Task: Look for space in Sumedang Utara, Indonesia from 17th June, 2023 to 21st June, 2023 for 2 adults in price range Rs.7000 to Rs.12000. Place can be private room with 1  bedroom having 2 beds and 1 bathroom. Property type can be house, flat, guest house. Amenities needed are: wifi. Booking option can be shelf check-in. Required host language is English.
Action: Mouse moved to (463, 76)
Screenshot: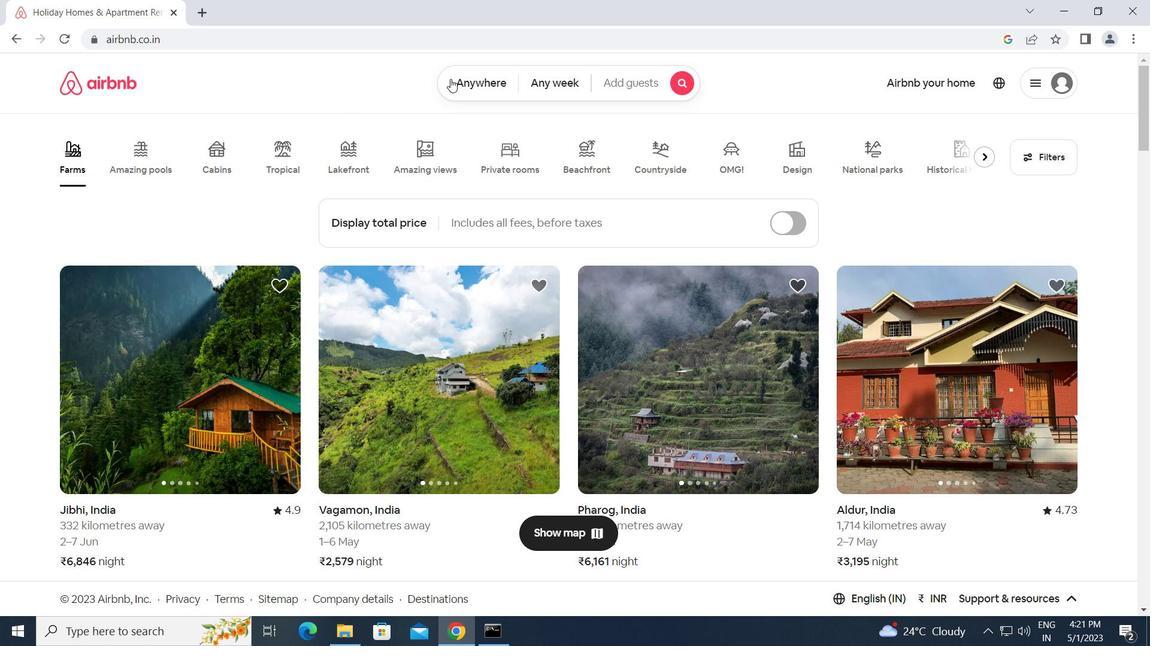 
Action: Mouse pressed left at (463, 76)
Screenshot: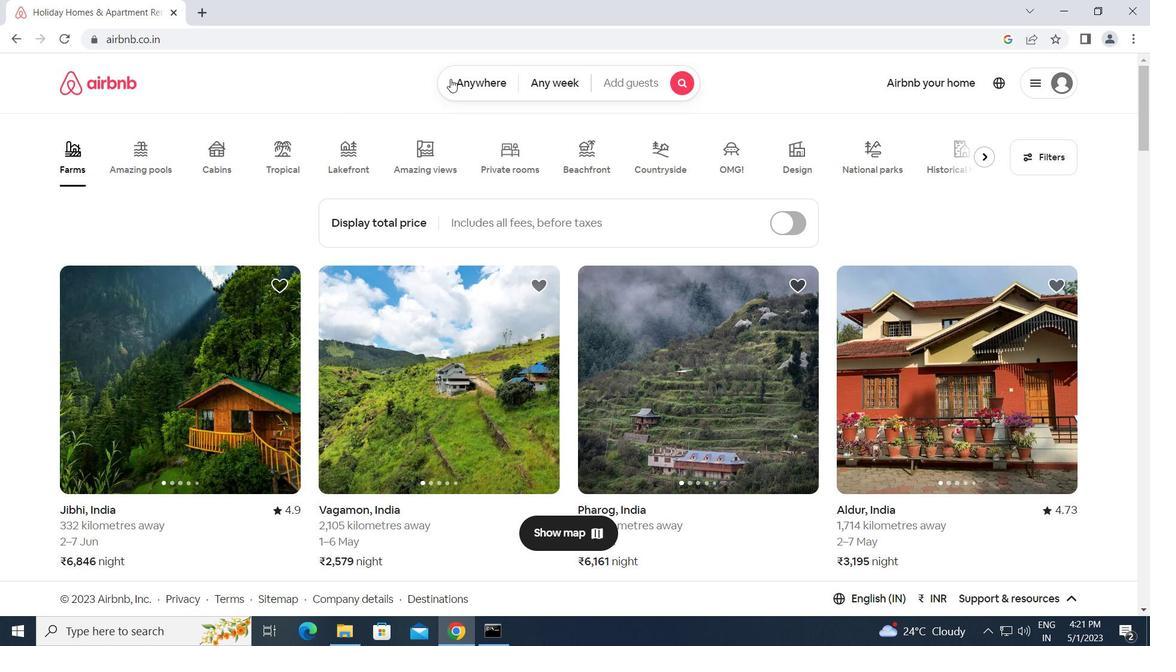 
Action: Mouse moved to (384, 130)
Screenshot: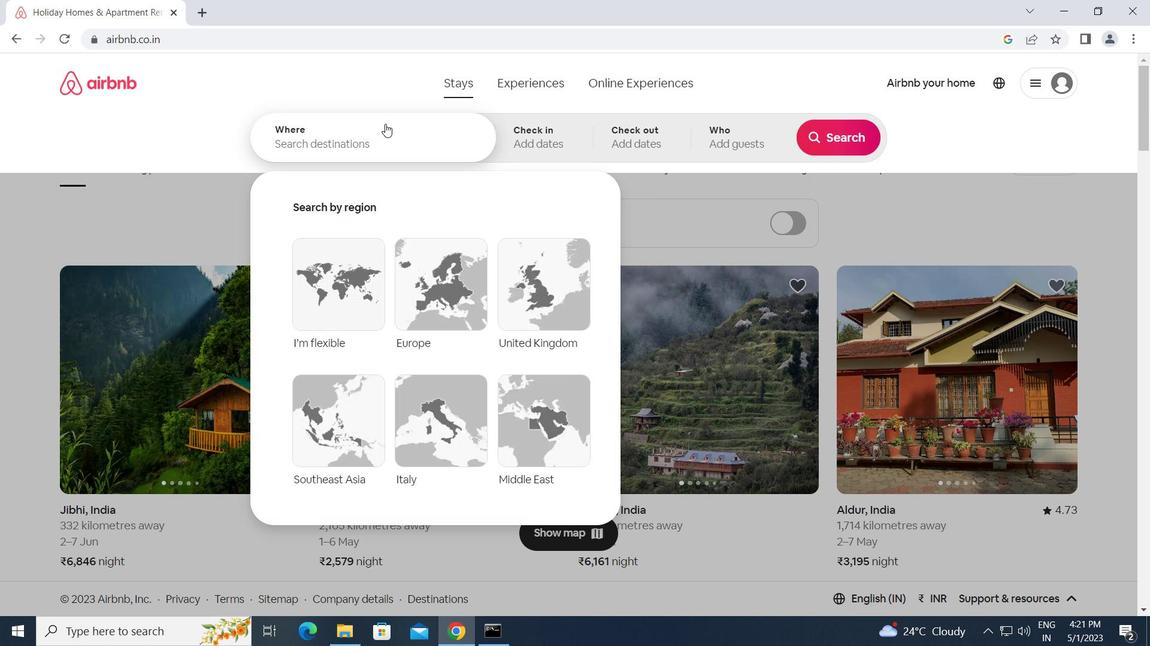 
Action: Mouse pressed left at (384, 130)
Screenshot: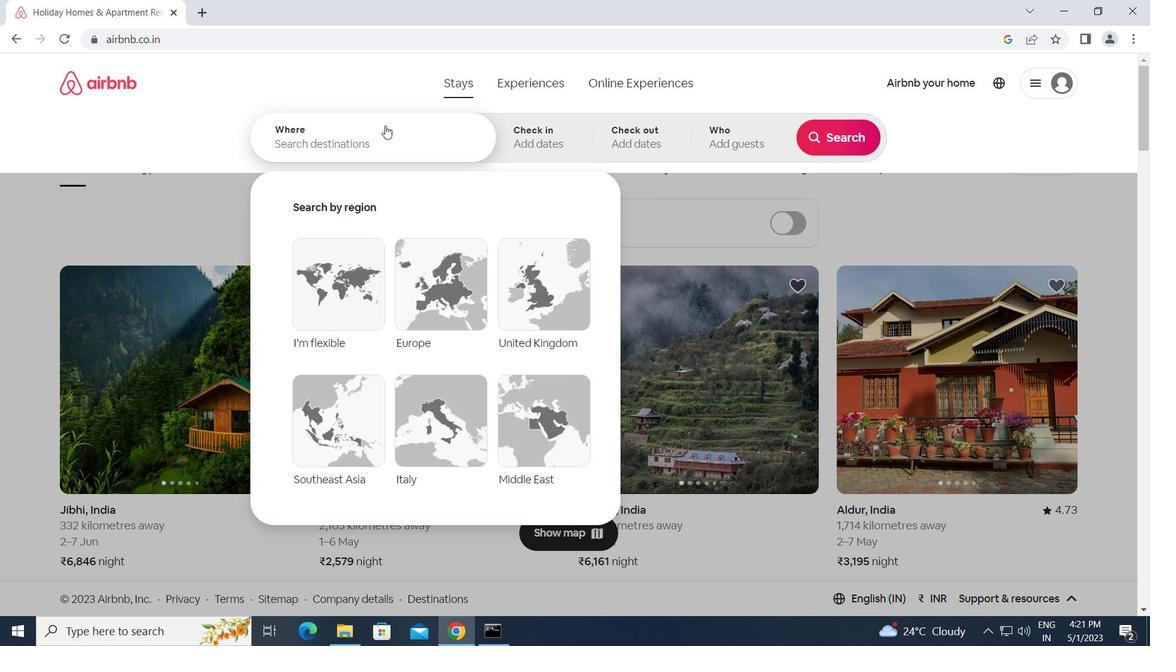 
Action: Mouse moved to (384, 130)
Screenshot: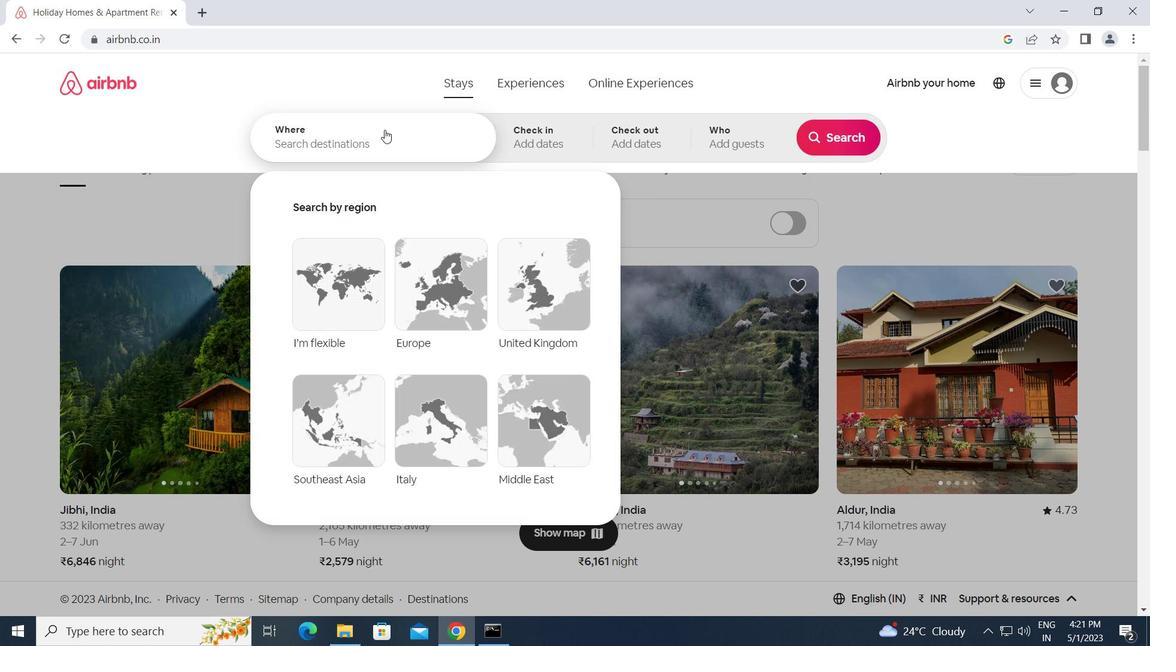 
Action: Key pressed <Key.caps_lock>s<Key.caps_lock>umedang<Key.space><Key.caps_lock>u<Key.caps_lock>tara,<Key.space><Key.caps_lock>i<Key.caps_lock>ndonesia<Key.enter>
Screenshot: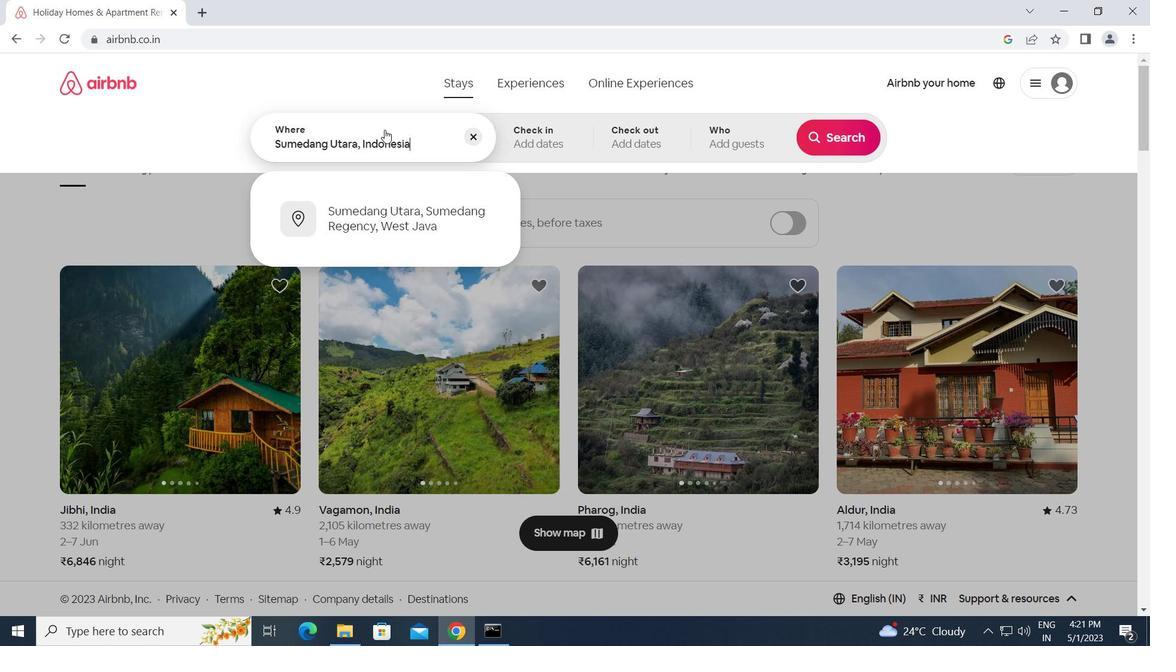 
Action: Mouse moved to (820, 391)
Screenshot: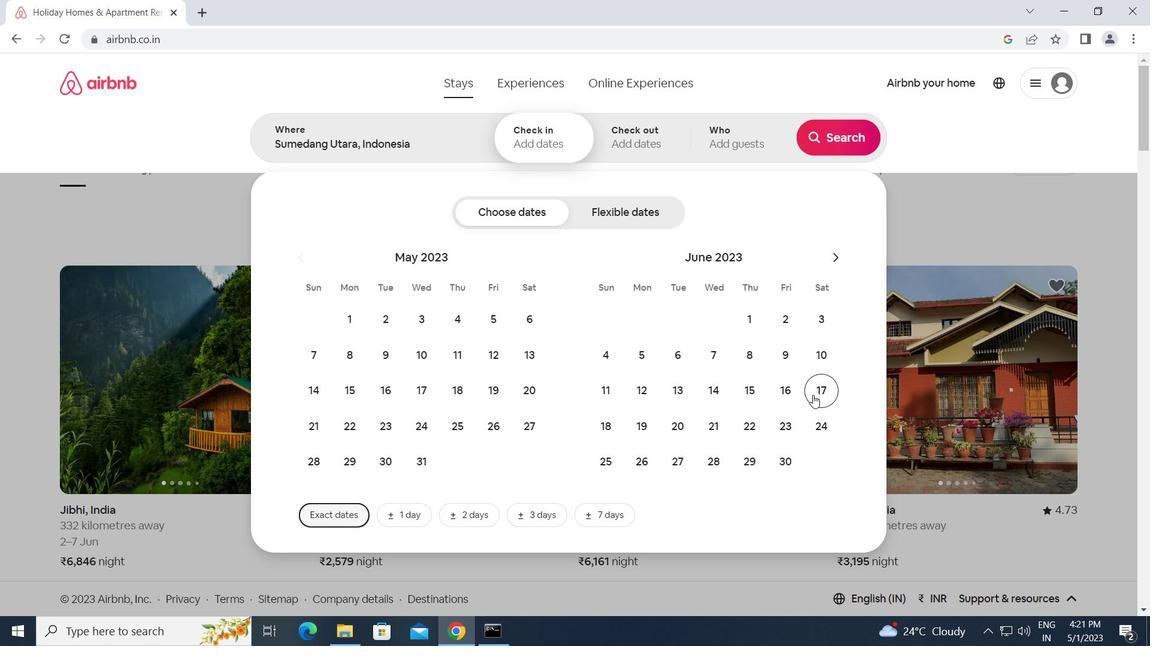 
Action: Mouse pressed left at (820, 391)
Screenshot: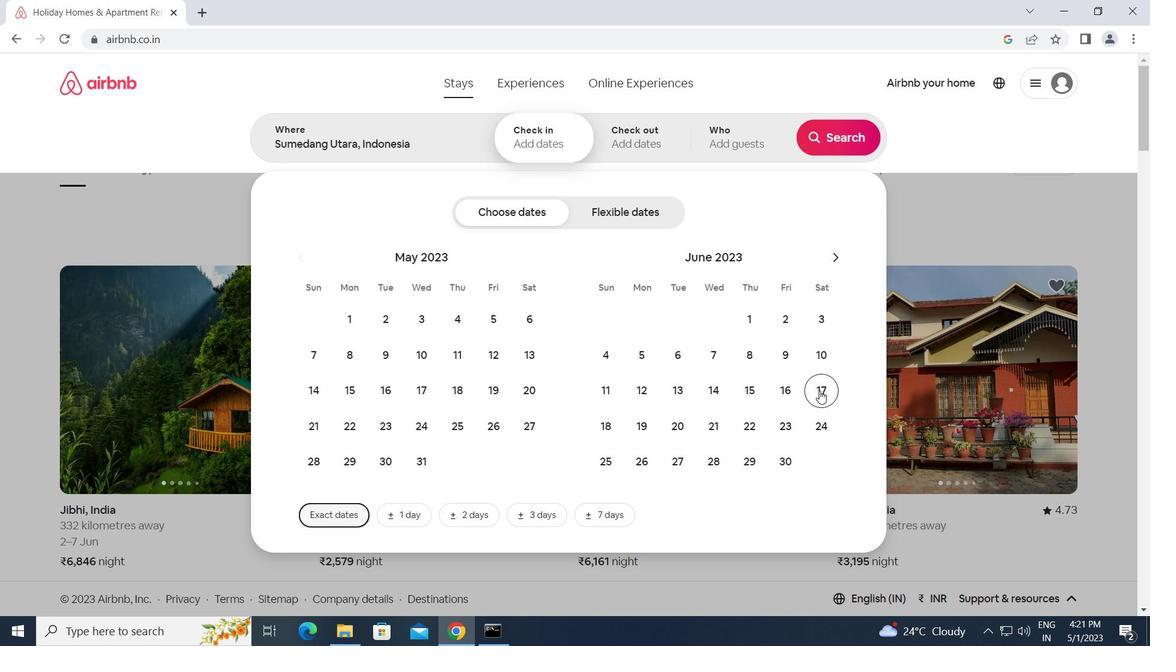 
Action: Mouse moved to (720, 424)
Screenshot: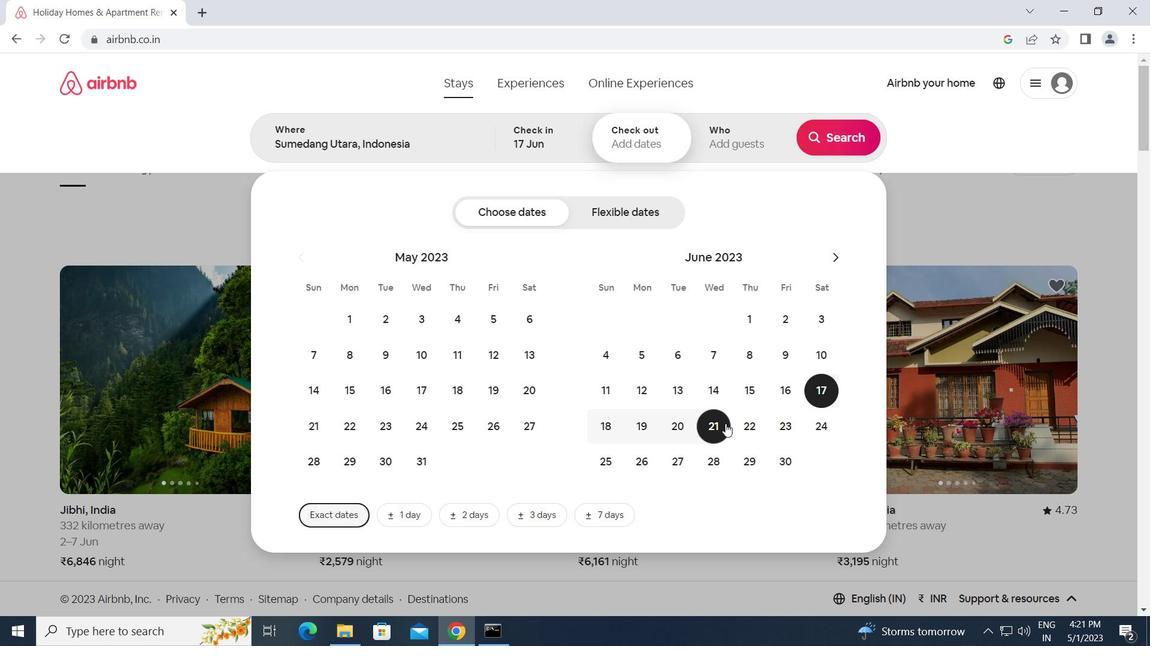
Action: Mouse pressed left at (720, 424)
Screenshot: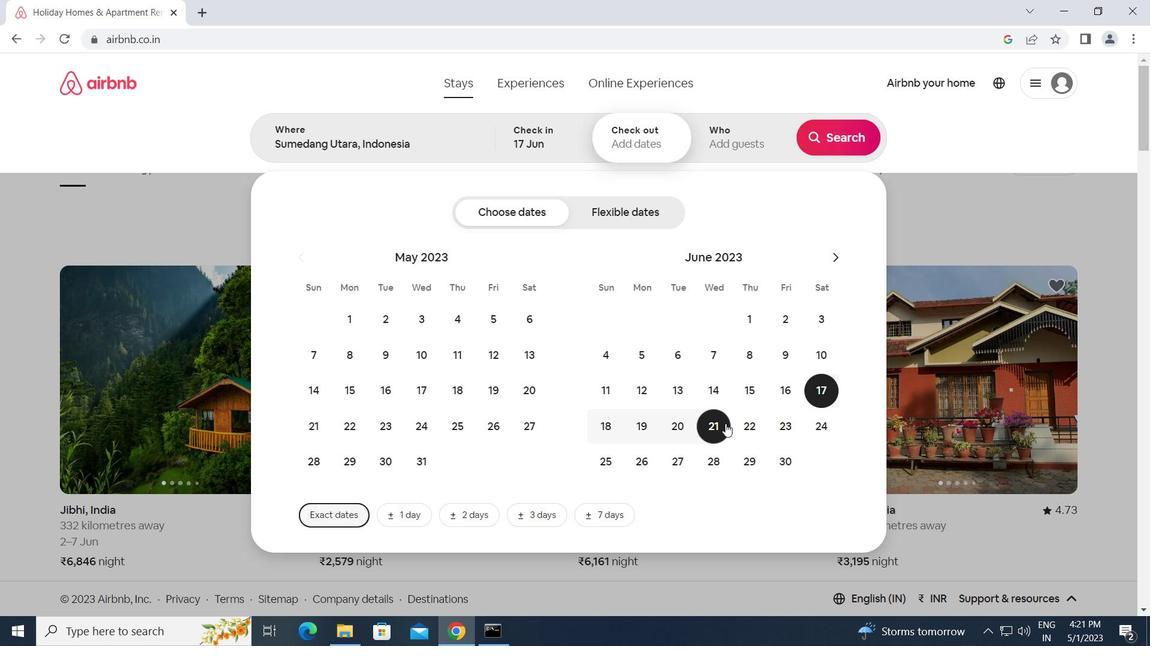 
Action: Mouse moved to (751, 140)
Screenshot: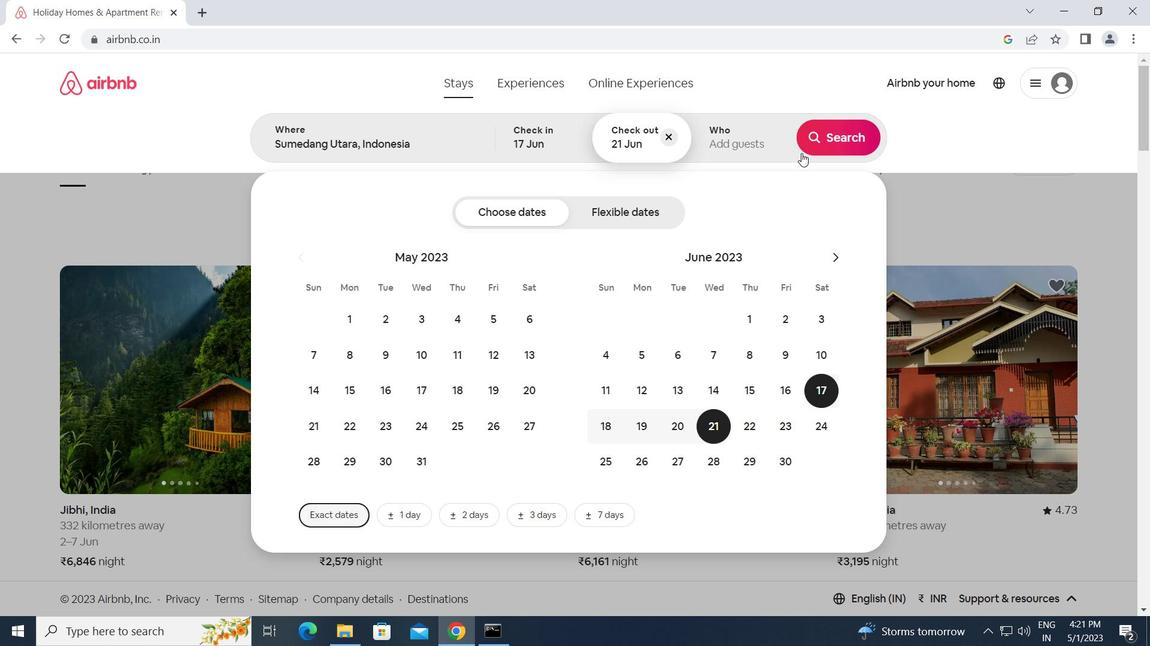 
Action: Mouse pressed left at (751, 140)
Screenshot: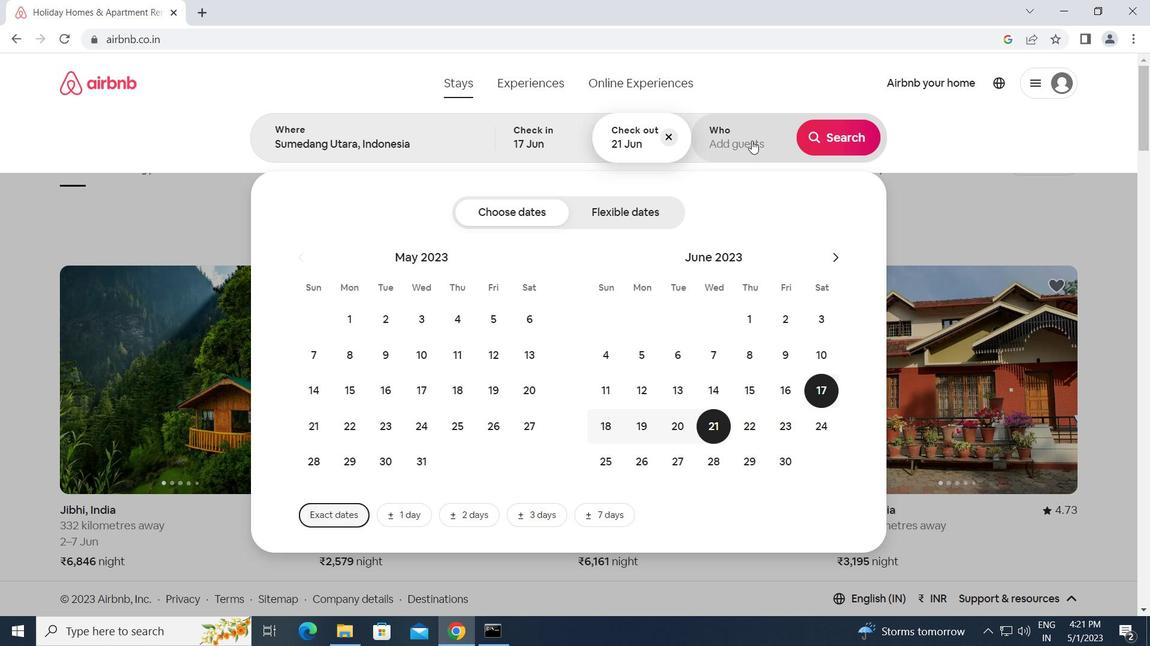 
Action: Mouse moved to (846, 224)
Screenshot: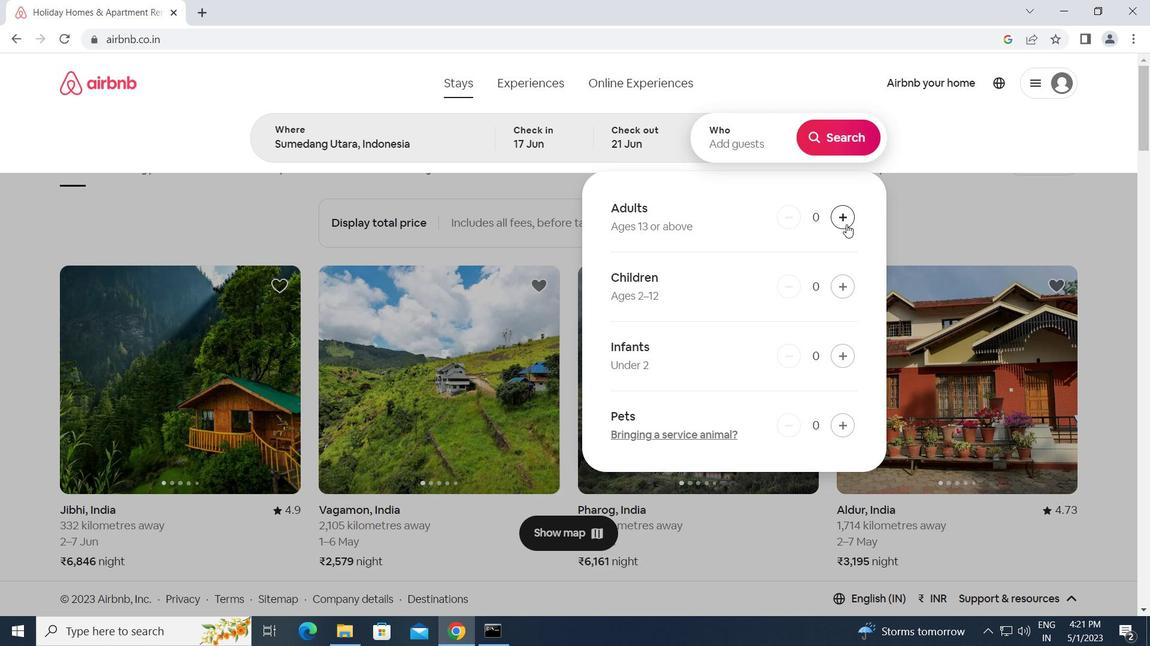 
Action: Mouse pressed left at (846, 224)
Screenshot: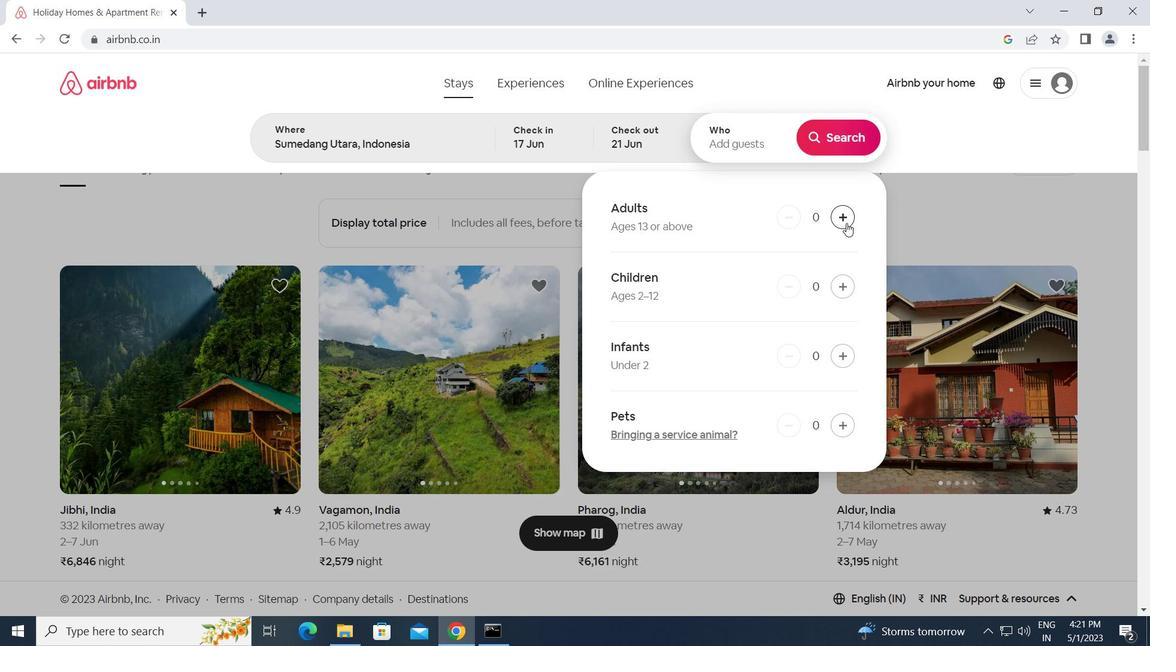 
Action: Mouse pressed left at (846, 224)
Screenshot: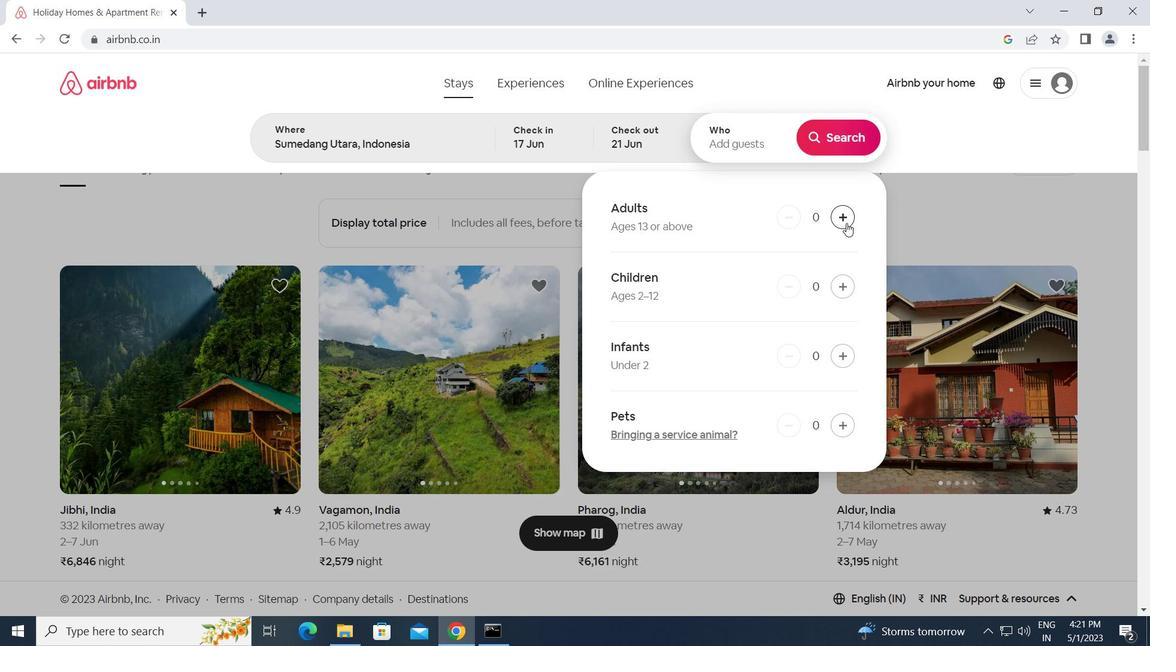
Action: Mouse moved to (840, 137)
Screenshot: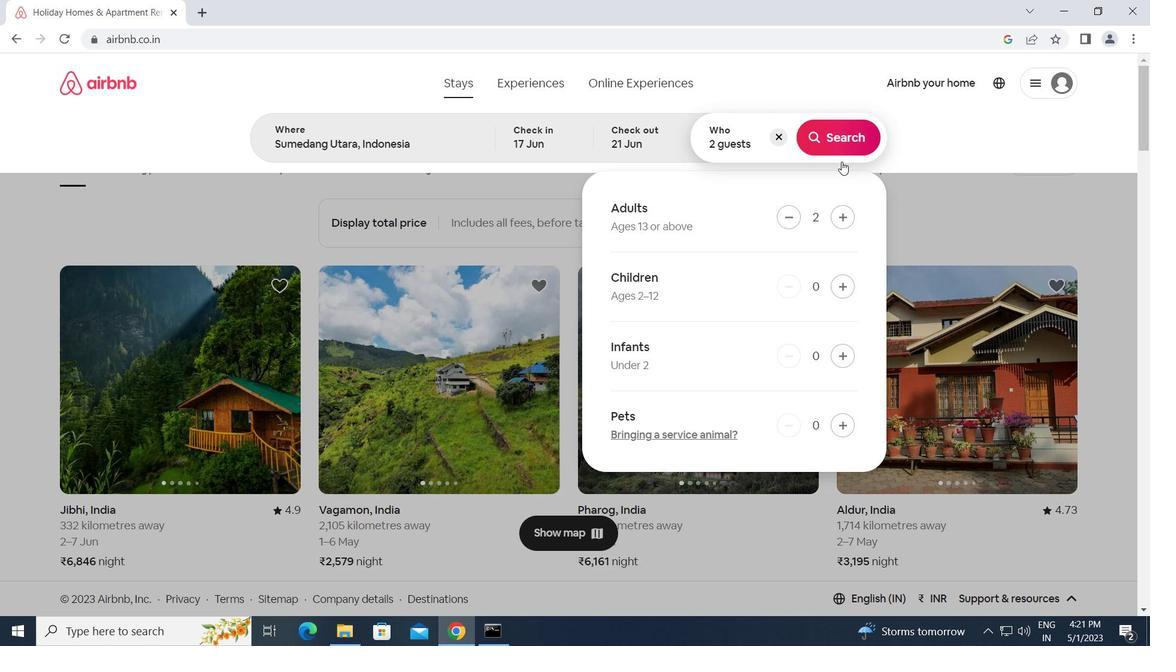 
Action: Mouse pressed left at (840, 137)
Screenshot: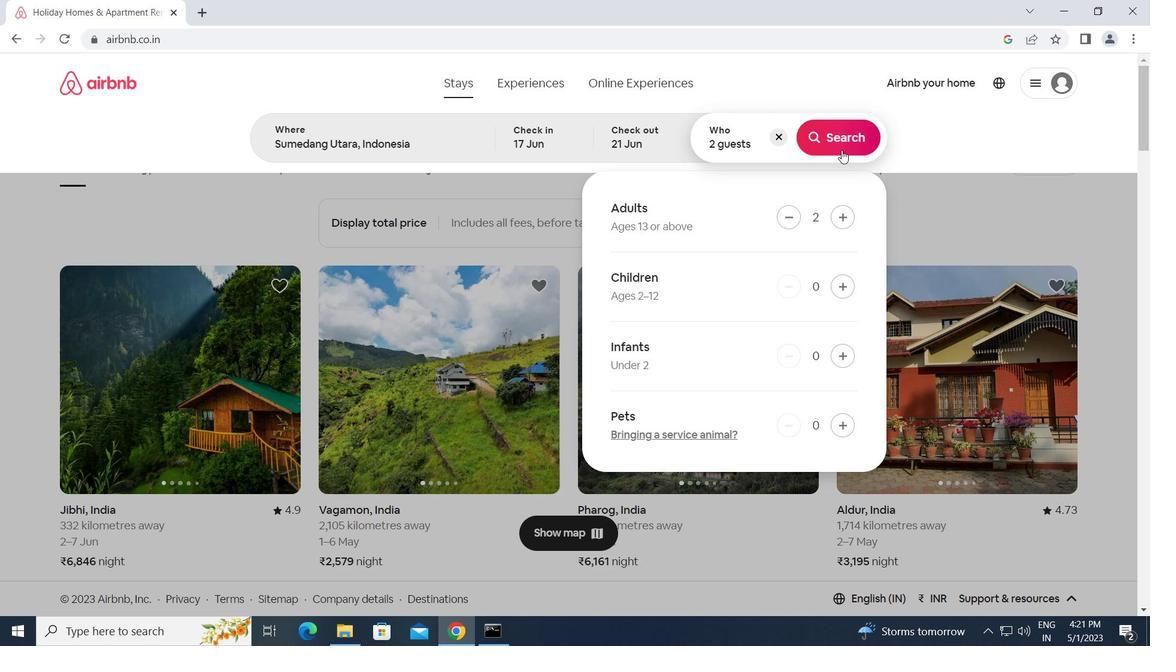 
Action: Mouse moved to (1069, 143)
Screenshot: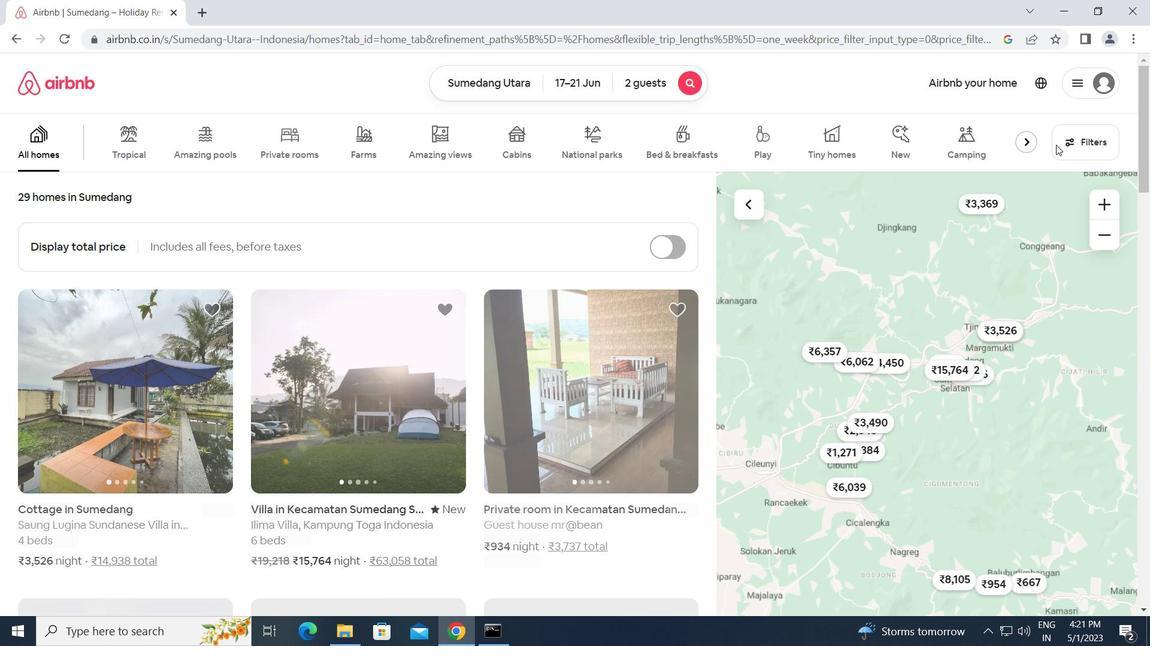 
Action: Mouse pressed left at (1069, 143)
Screenshot: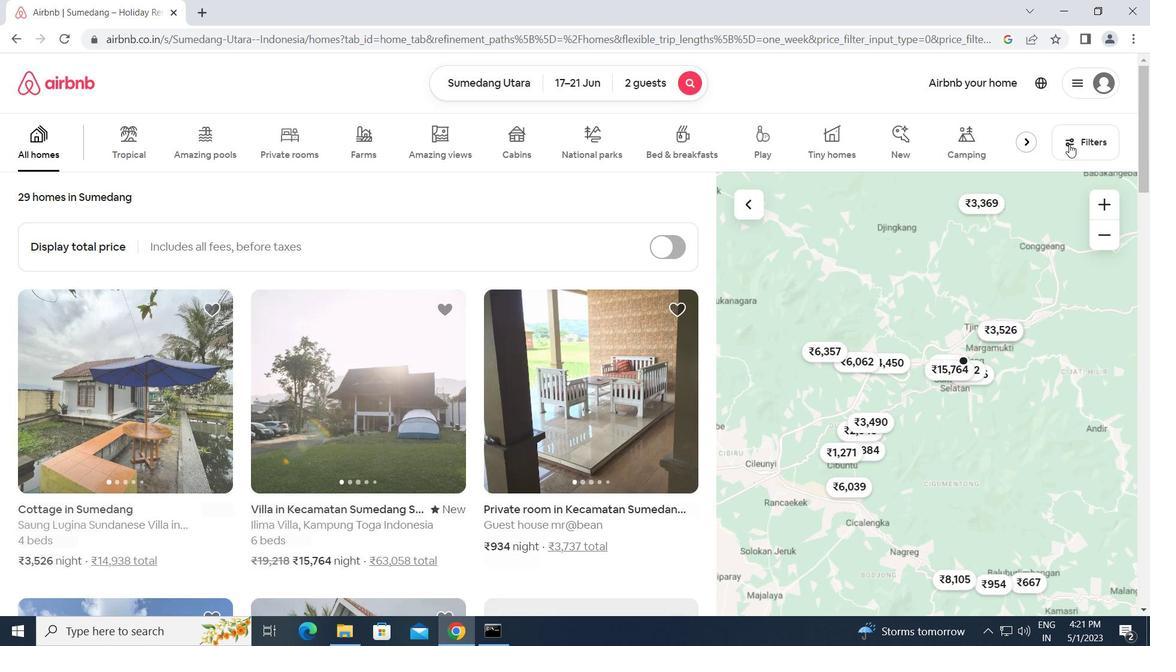 
Action: Mouse moved to (425, 324)
Screenshot: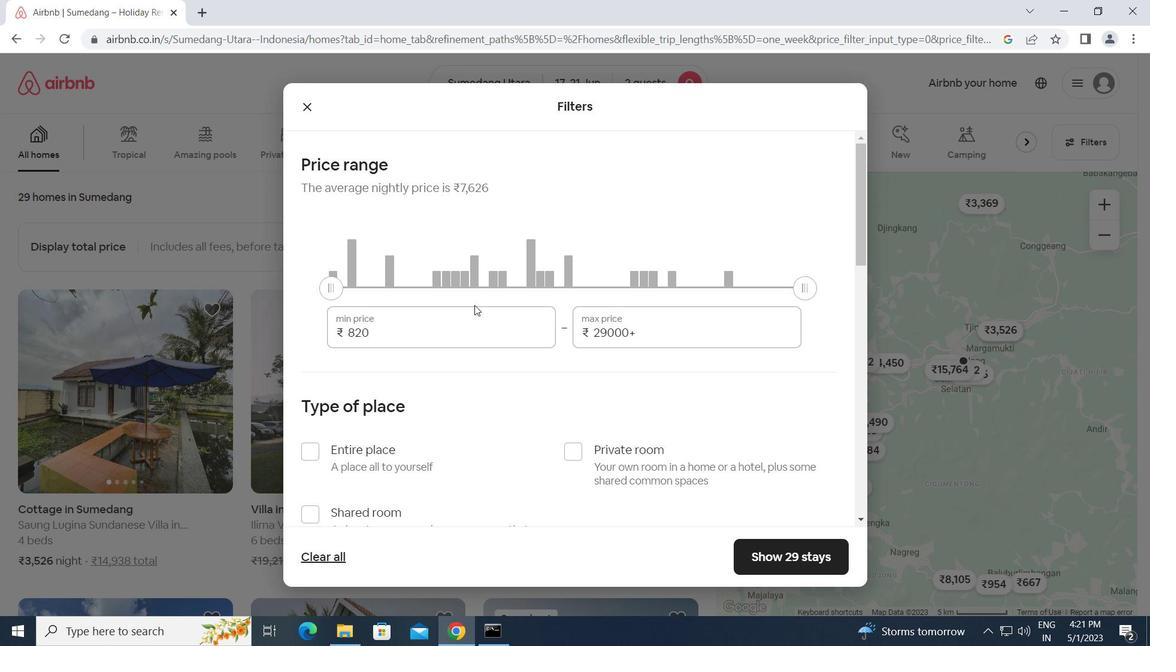 
Action: Mouse pressed left at (425, 324)
Screenshot: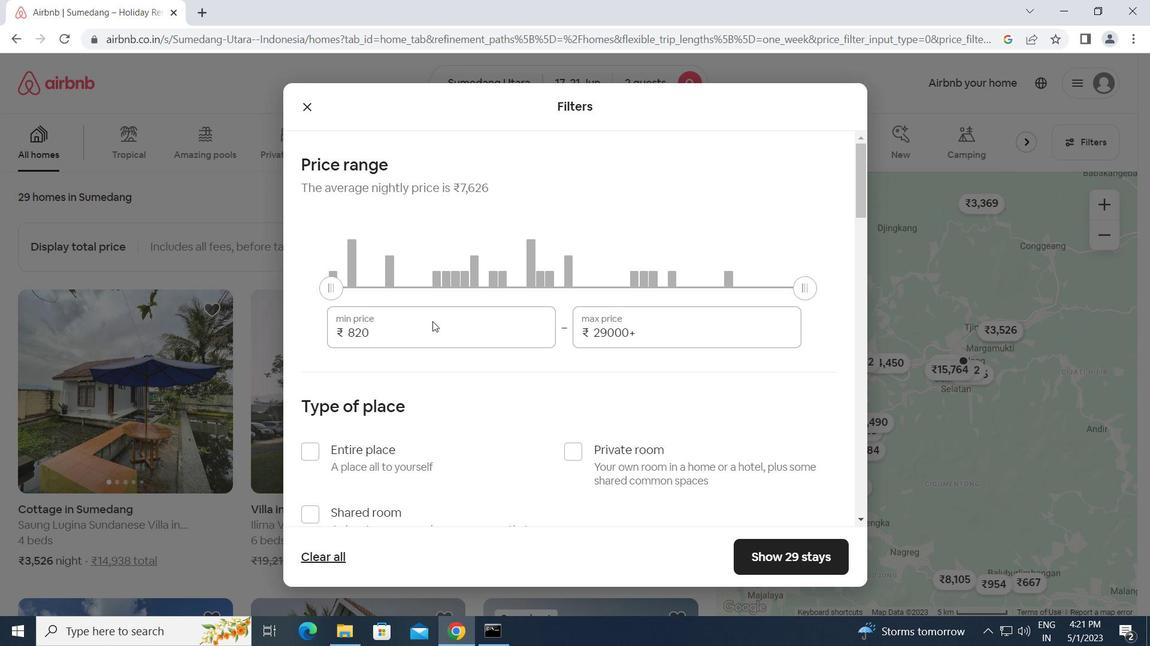 
Action: Mouse moved to (393, 330)
Screenshot: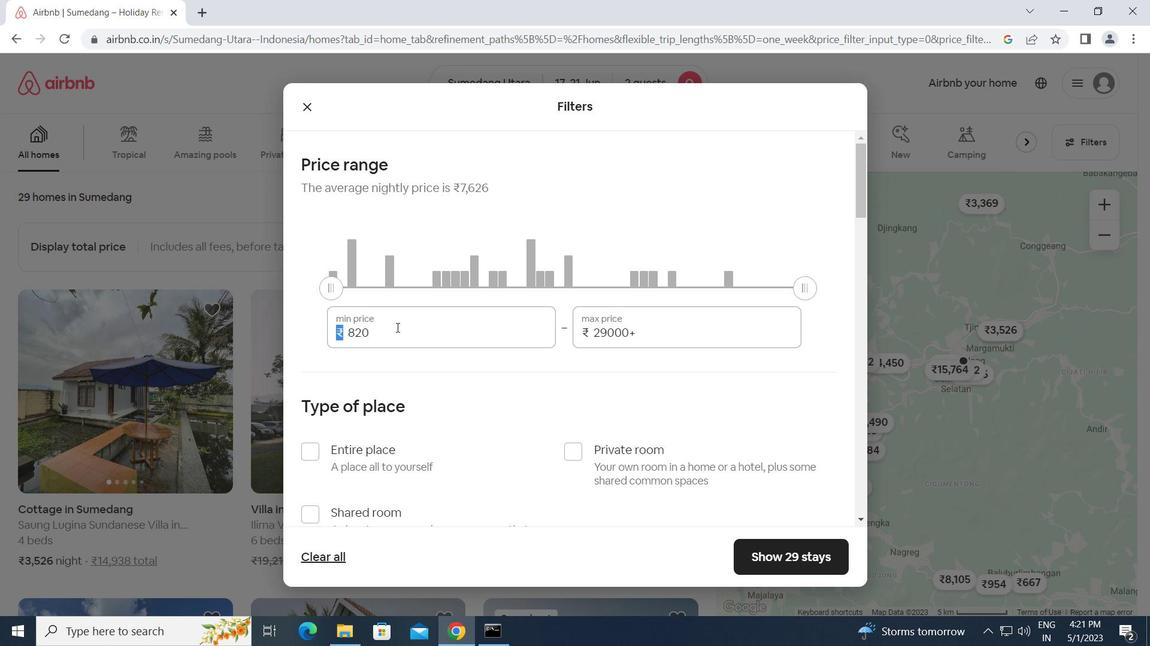 
Action: Mouse pressed left at (393, 330)
Screenshot: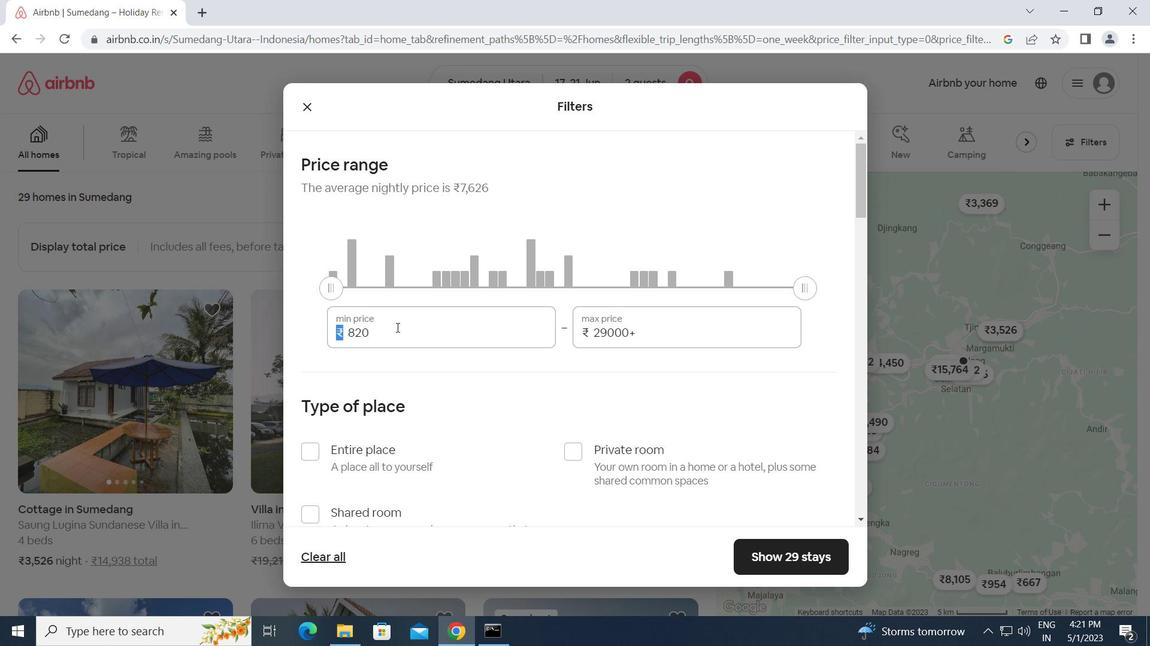 
Action: Mouse moved to (389, 329)
Screenshot: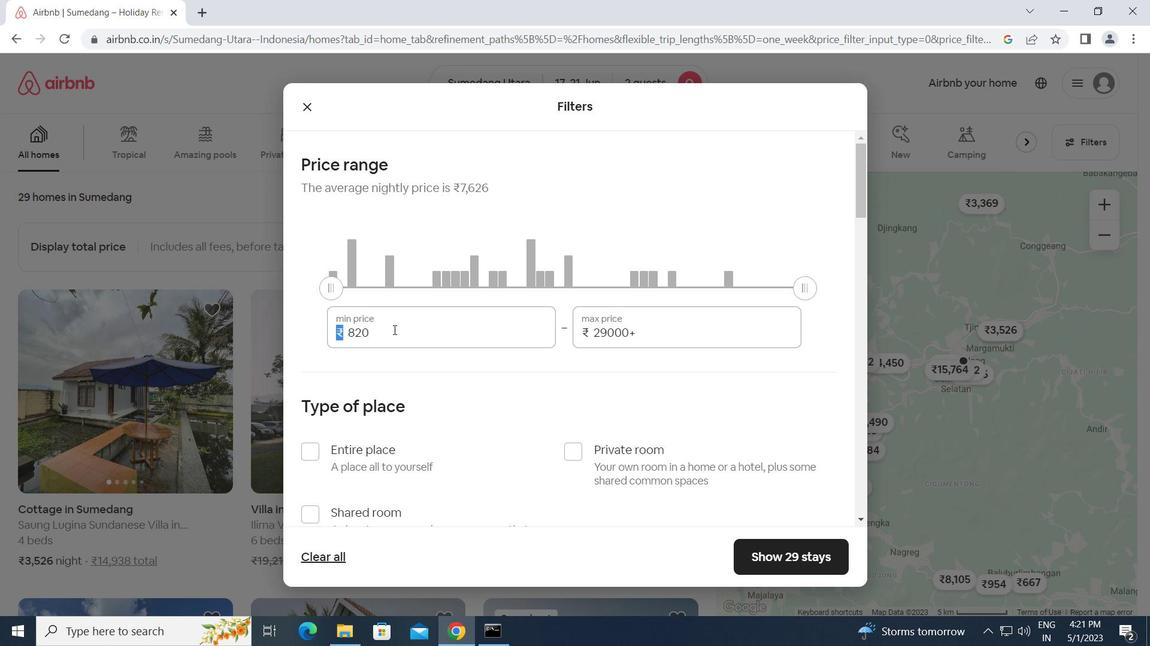 
Action: Mouse pressed left at (389, 329)
Screenshot: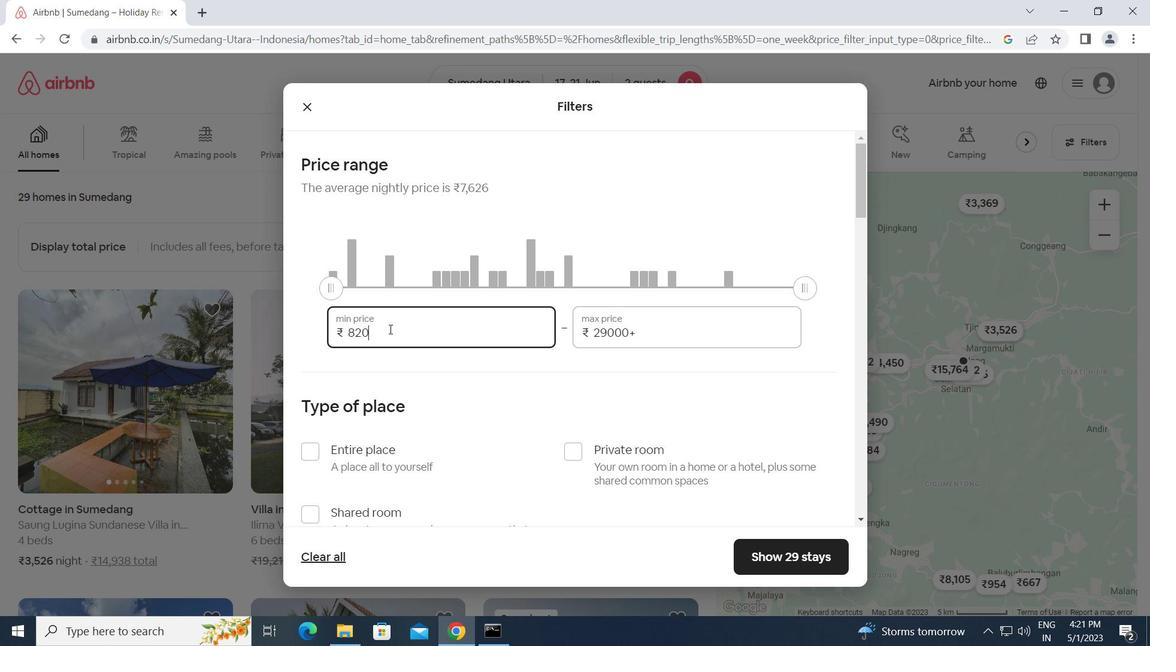 
Action: Mouse moved to (338, 345)
Screenshot: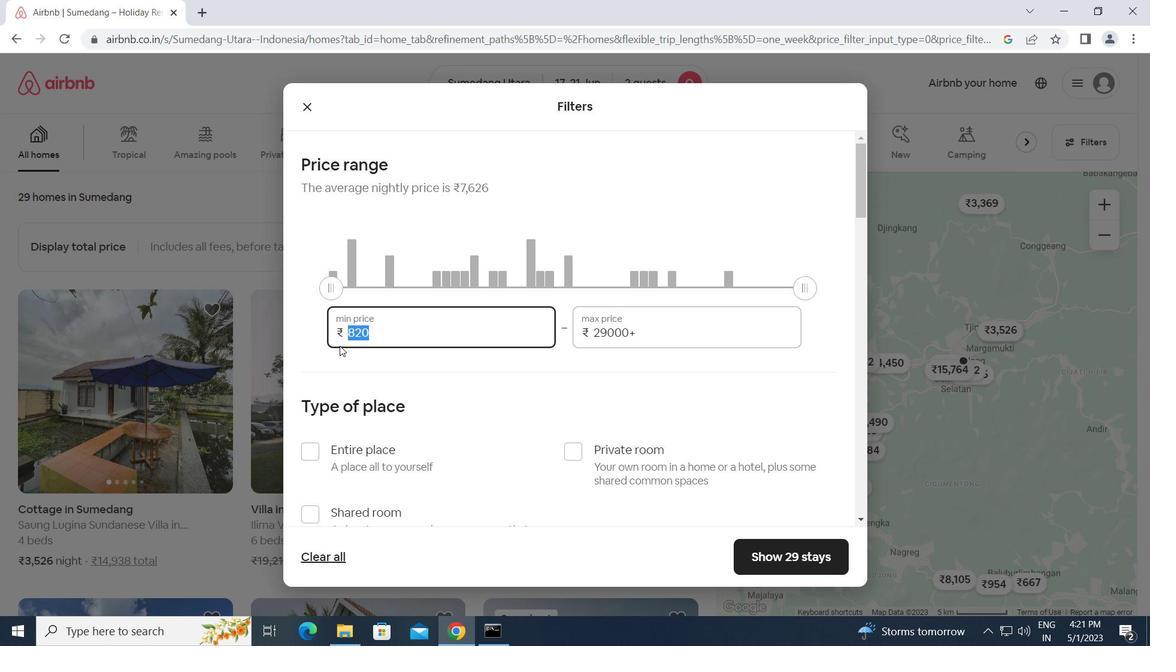 
Action: Key pressed 7000<Key.tab>12000
Screenshot: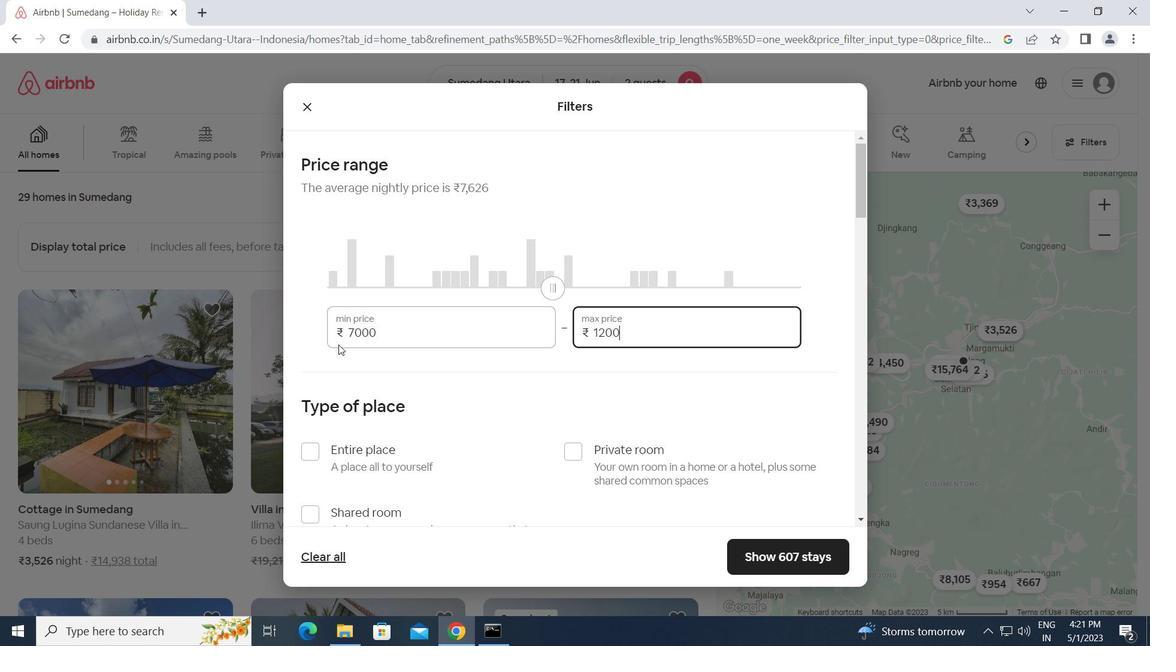 
Action: Mouse moved to (428, 448)
Screenshot: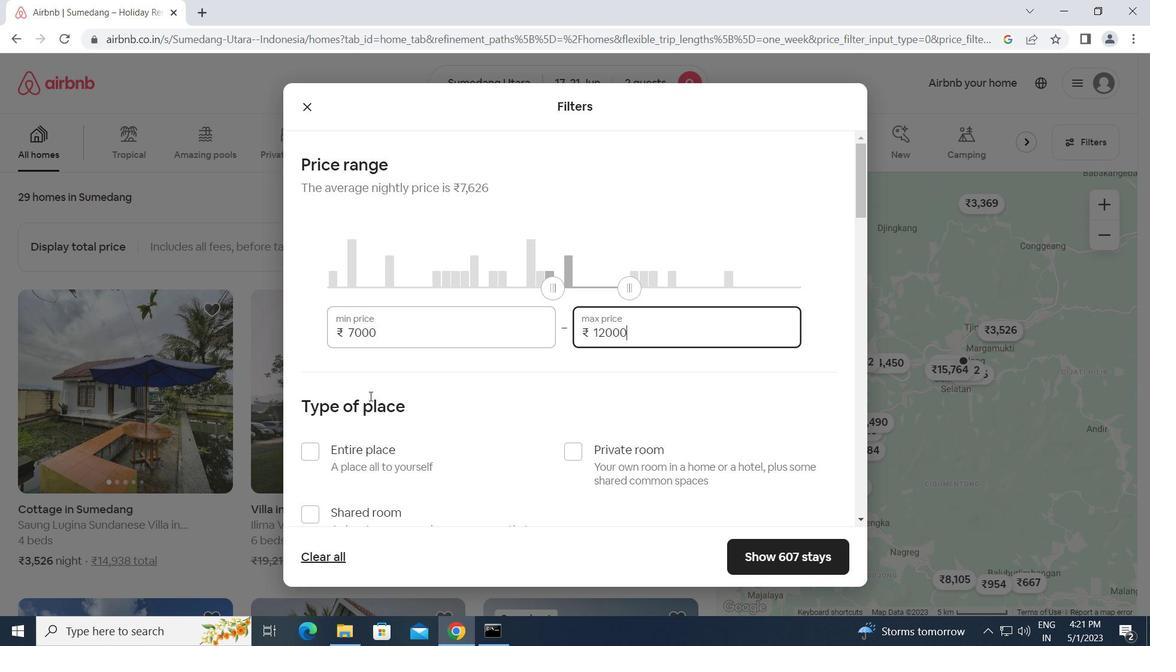 
Action: Mouse scrolled (428, 448) with delta (0, 0)
Screenshot: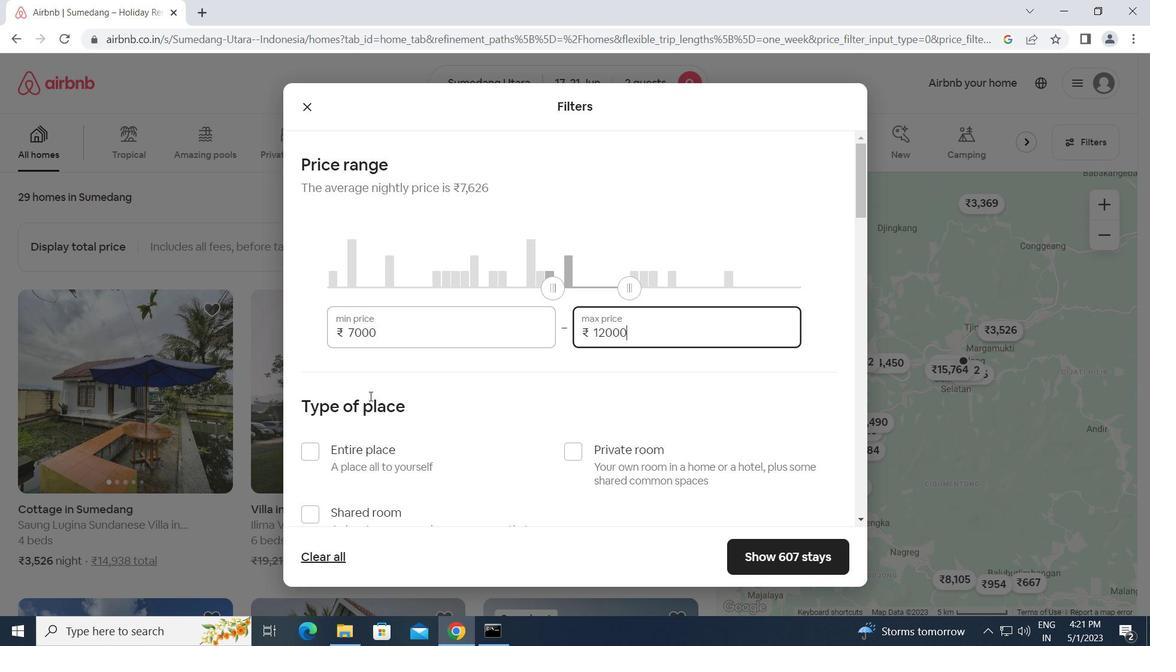 
Action: Mouse moved to (579, 377)
Screenshot: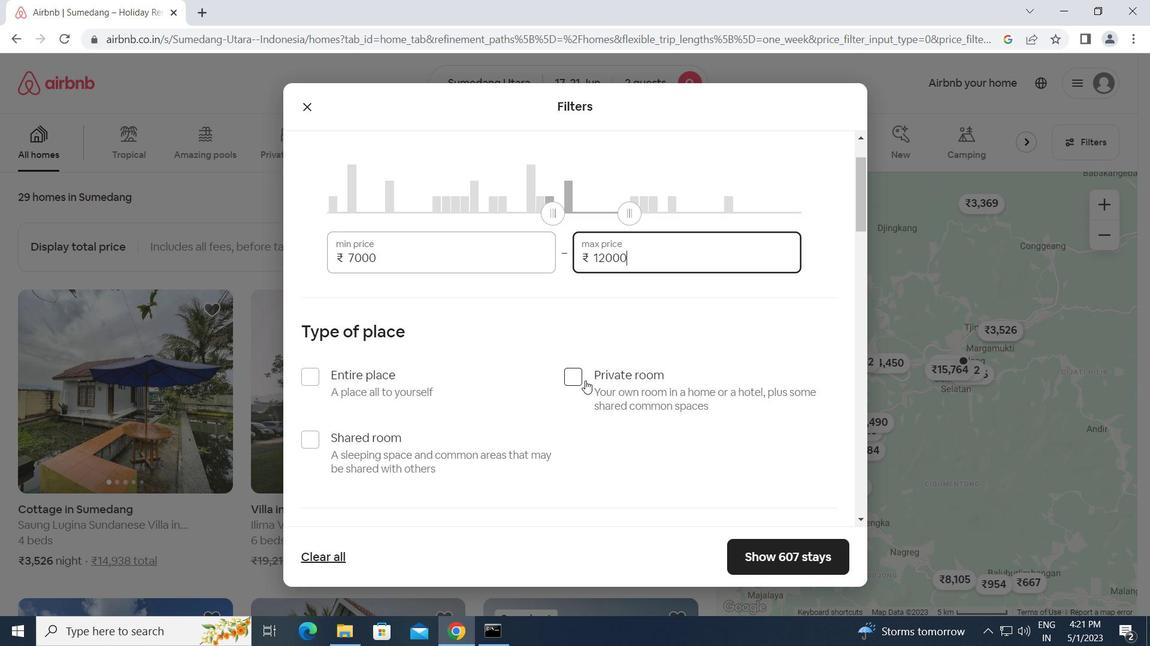 
Action: Mouse pressed left at (579, 377)
Screenshot: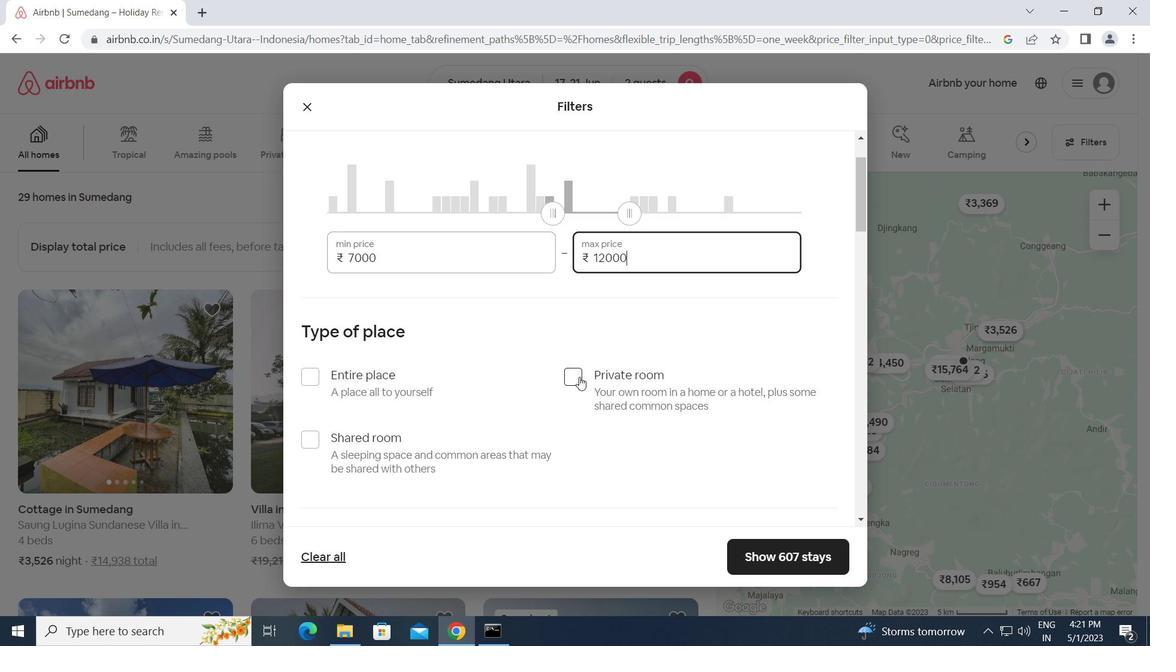 
Action: Mouse moved to (571, 391)
Screenshot: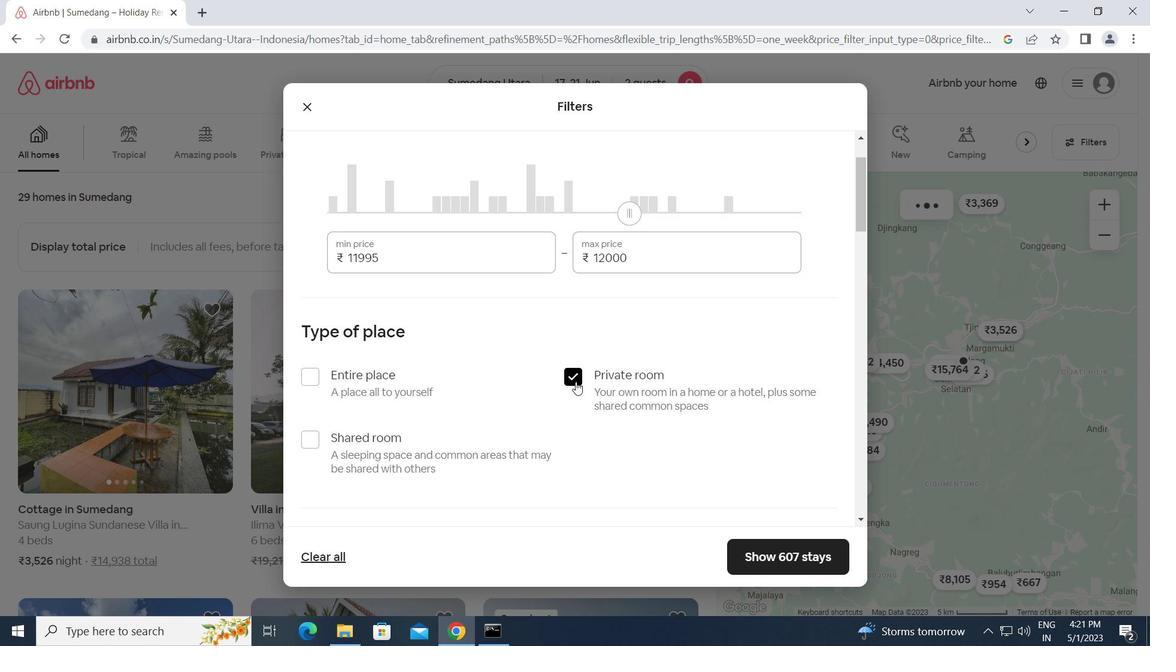 
Action: Mouse scrolled (571, 391) with delta (0, 0)
Screenshot: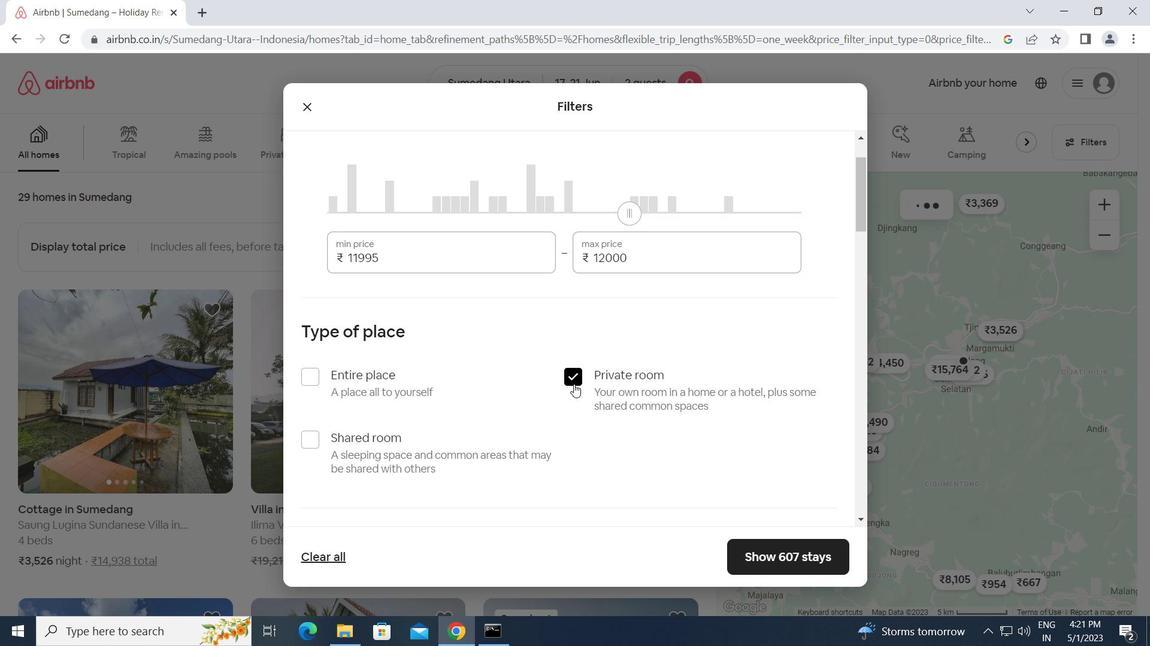 
Action: Mouse moved to (570, 392)
Screenshot: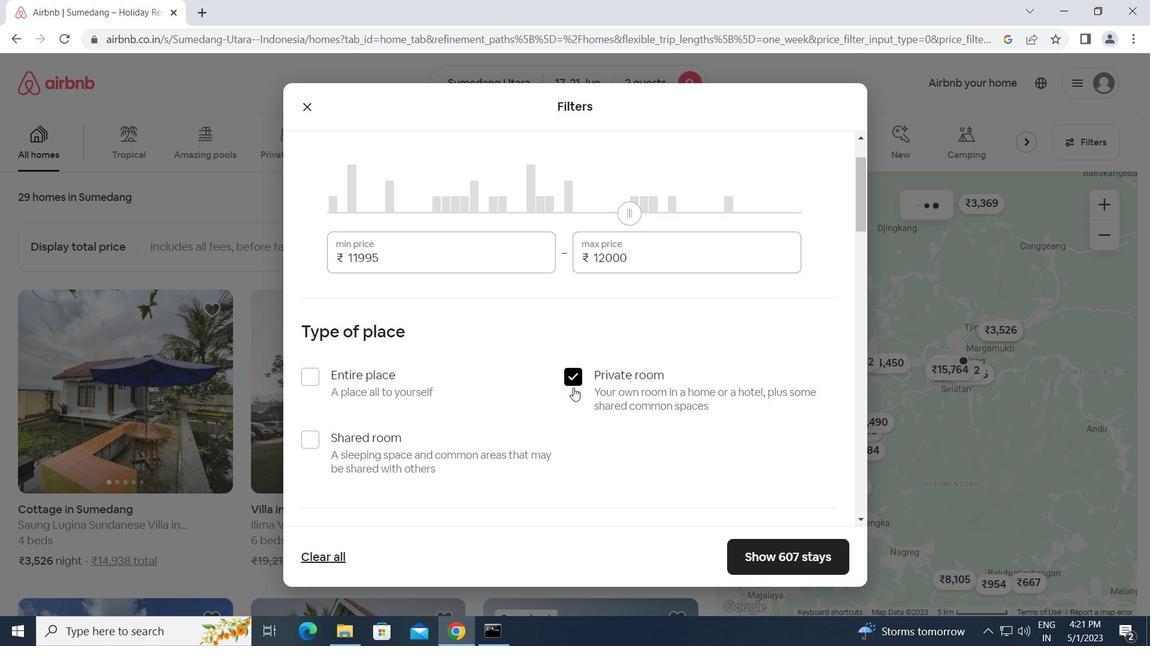 
Action: Mouse scrolled (570, 392) with delta (0, 0)
Screenshot: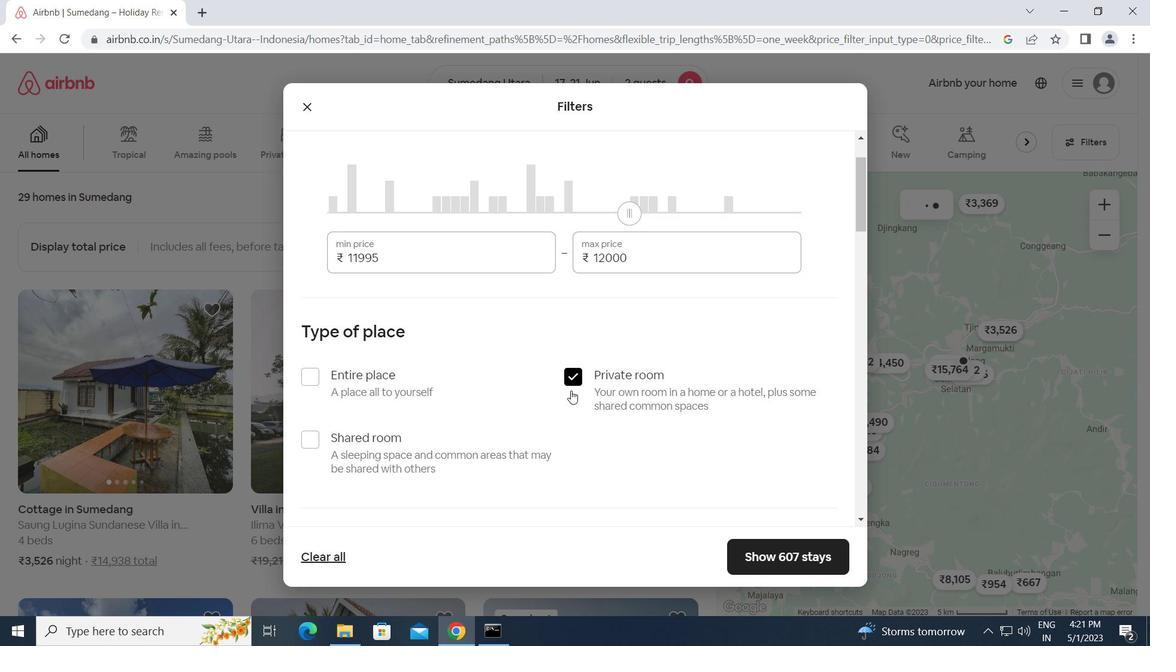 
Action: Mouse scrolled (570, 392) with delta (0, 0)
Screenshot: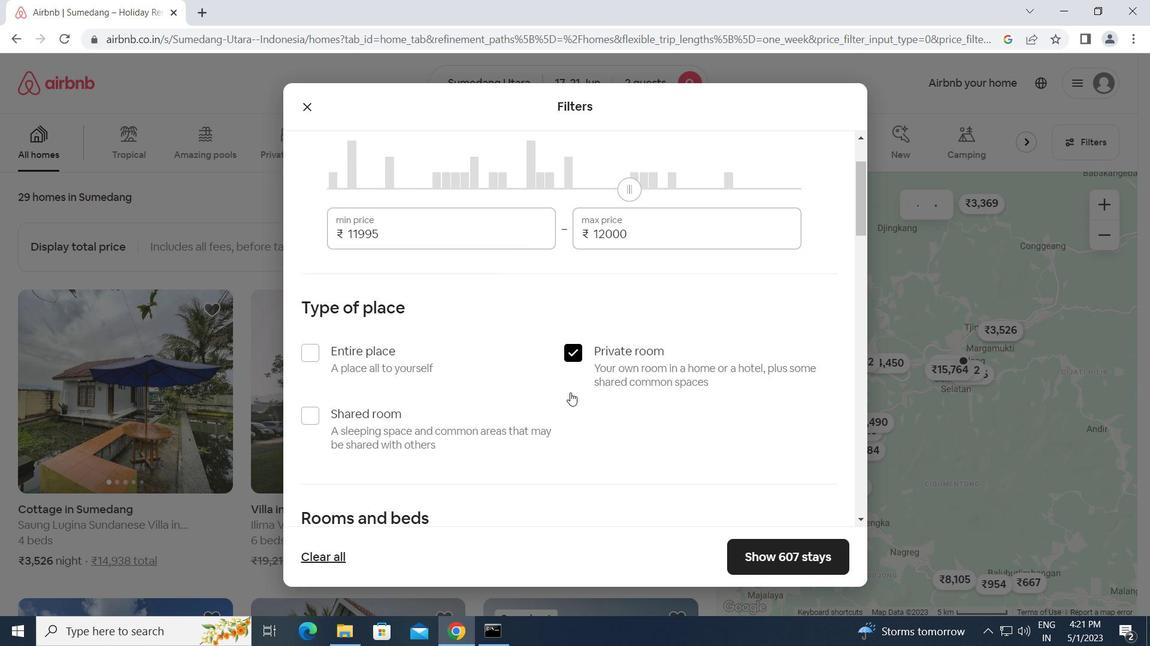 
Action: Mouse moved to (563, 398)
Screenshot: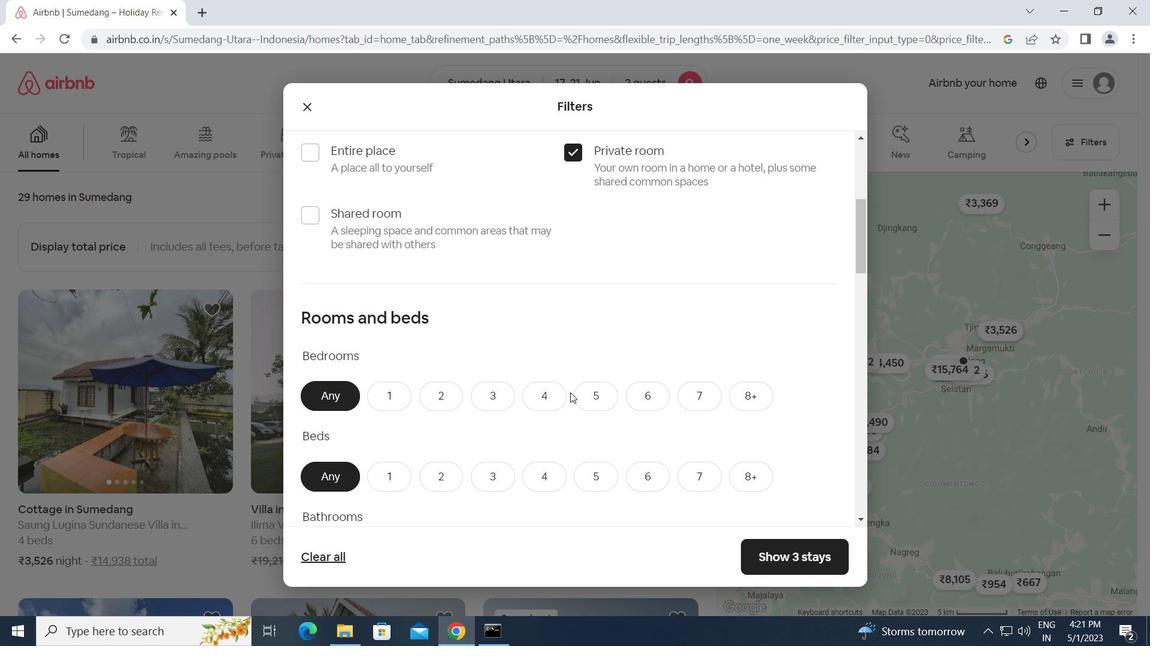 
Action: Mouse scrolled (563, 397) with delta (0, 0)
Screenshot: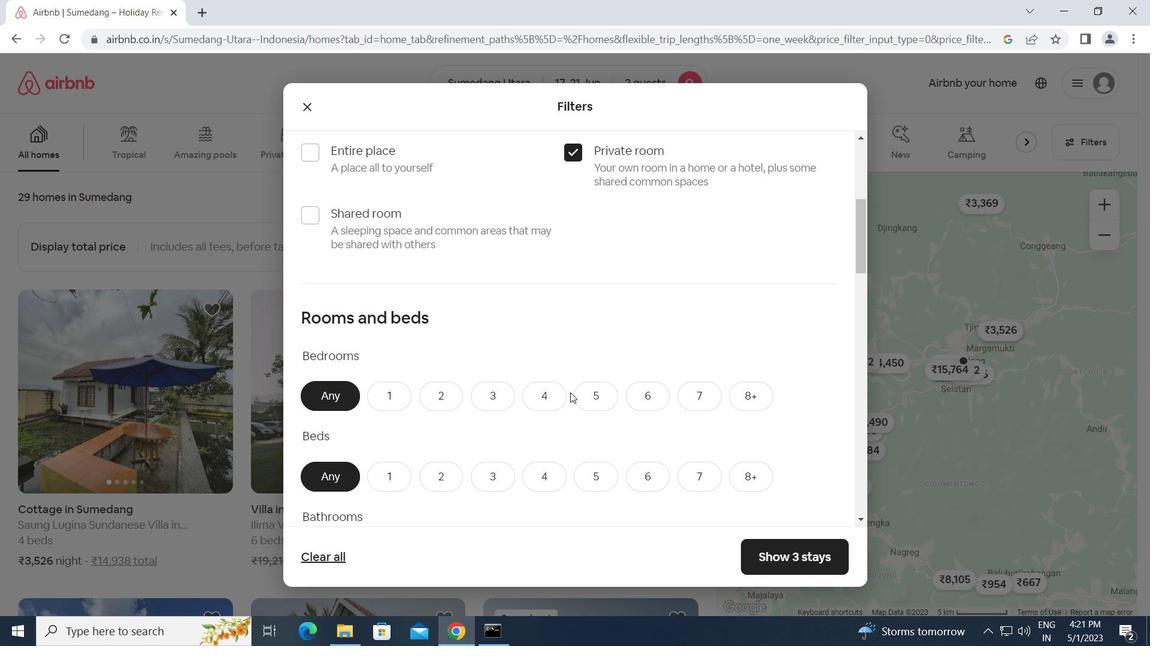 
Action: Mouse moved to (563, 398)
Screenshot: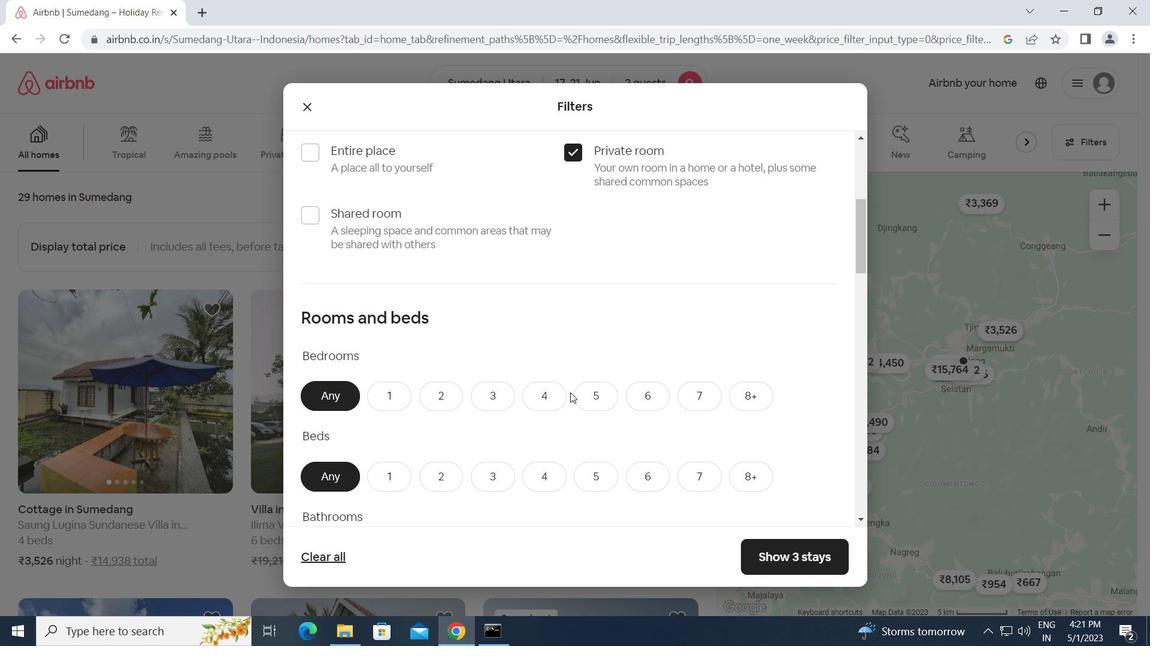 
Action: Mouse scrolled (563, 397) with delta (0, 0)
Screenshot: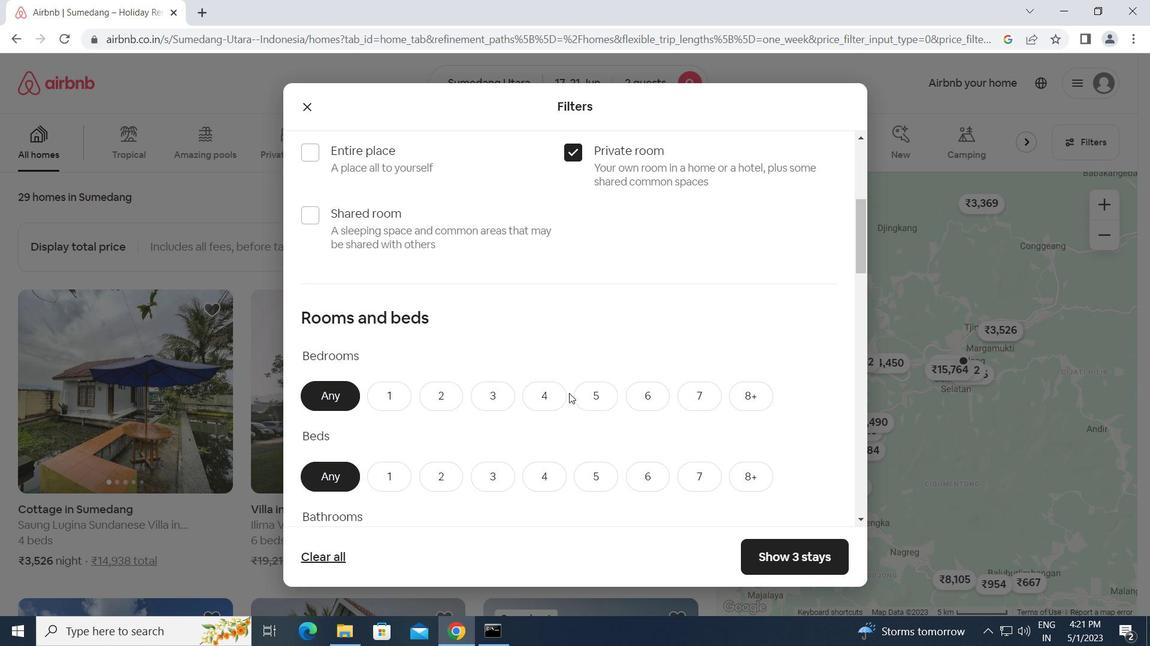 
Action: Mouse moved to (392, 253)
Screenshot: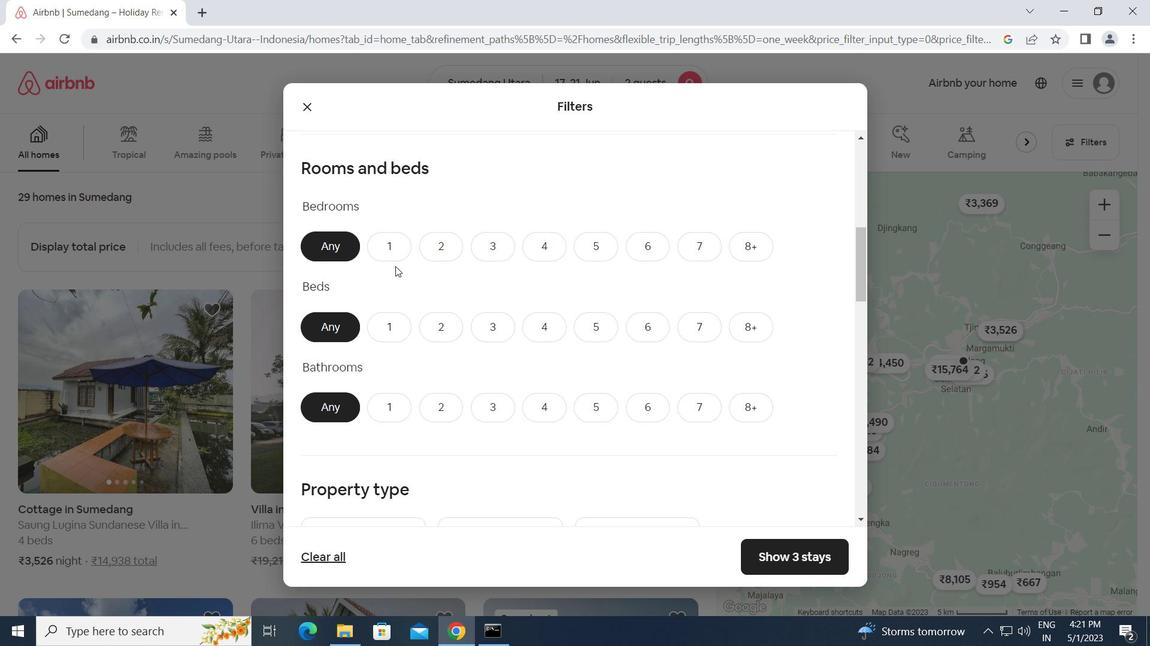 
Action: Mouse pressed left at (392, 253)
Screenshot: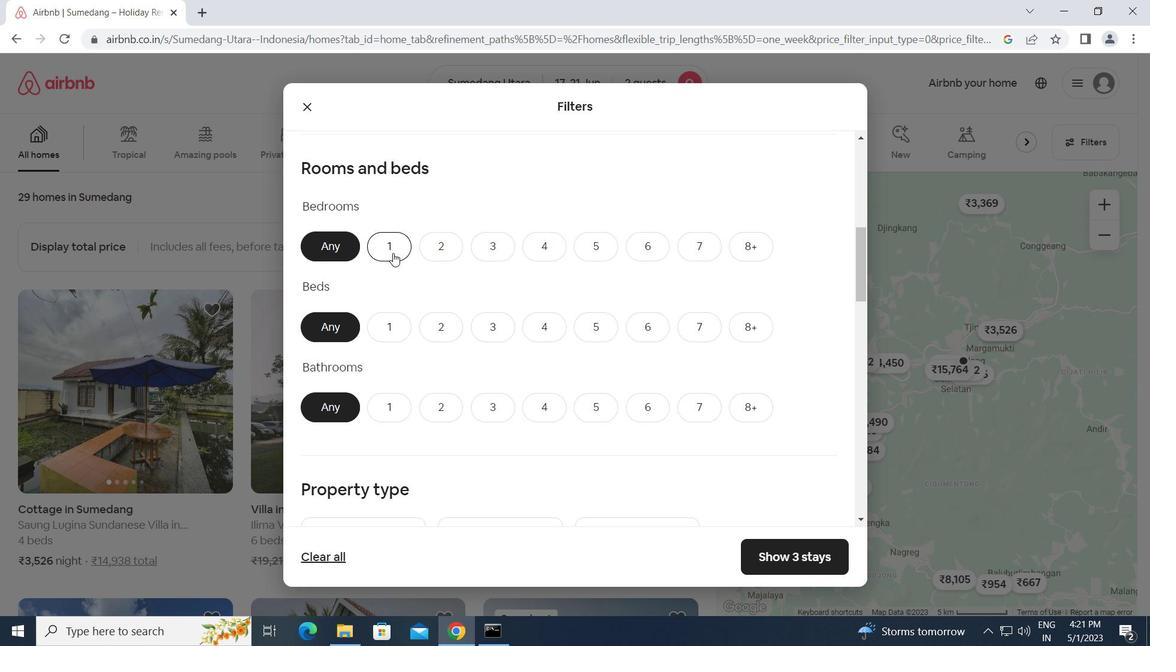 
Action: Mouse moved to (445, 331)
Screenshot: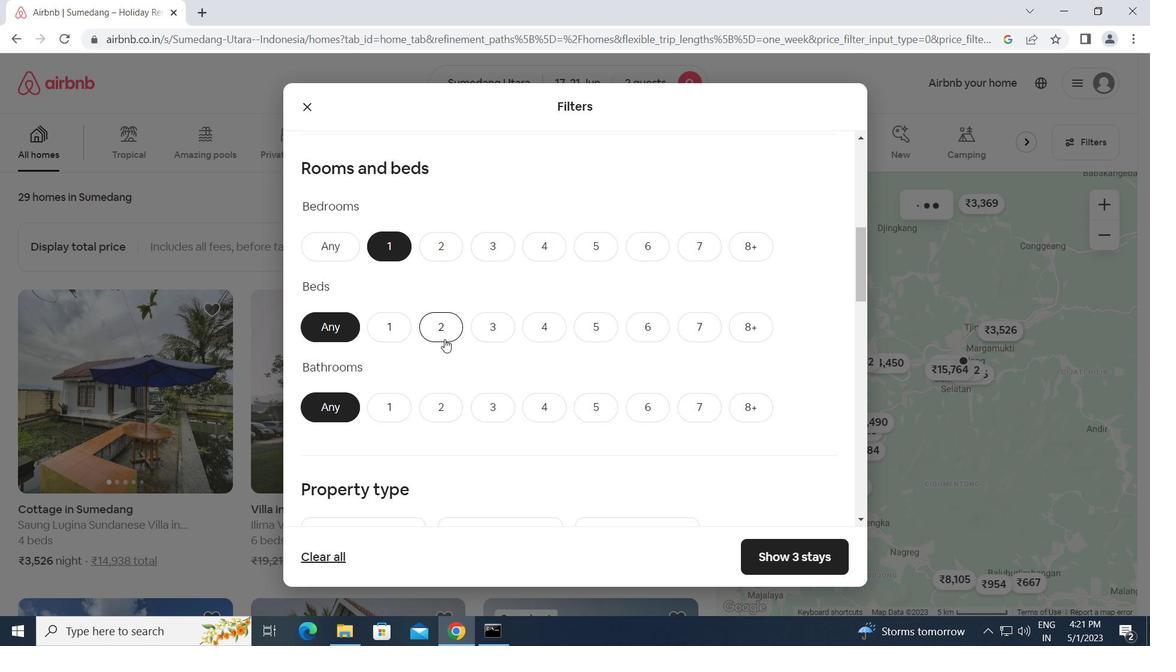 
Action: Mouse pressed left at (445, 331)
Screenshot: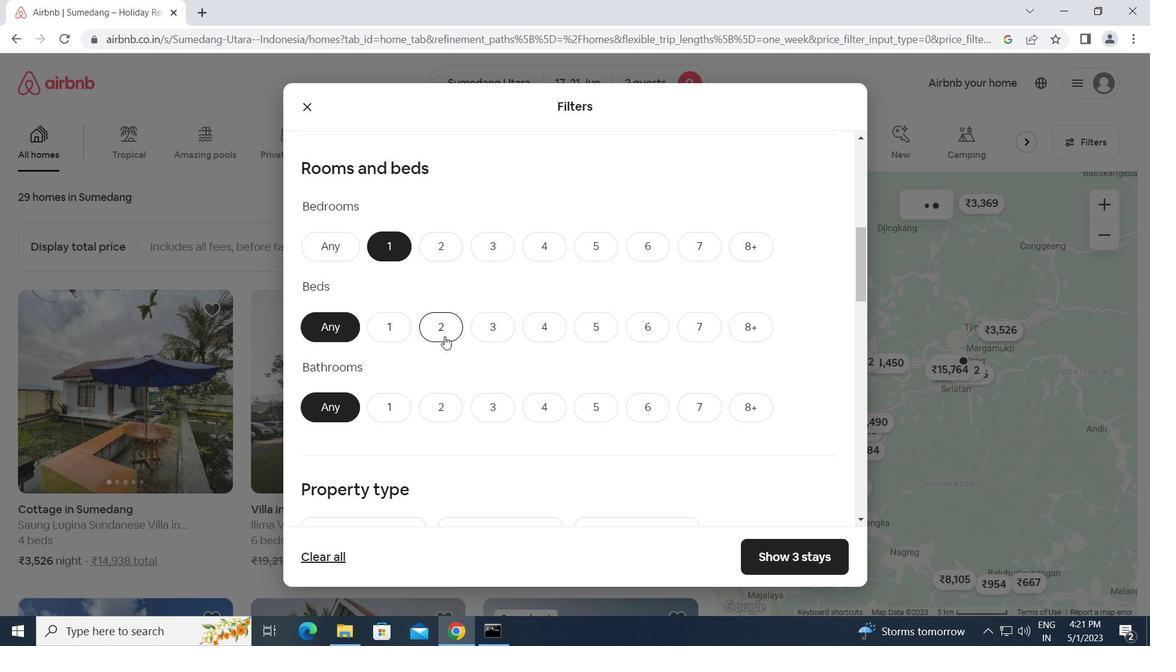 
Action: Mouse moved to (391, 398)
Screenshot: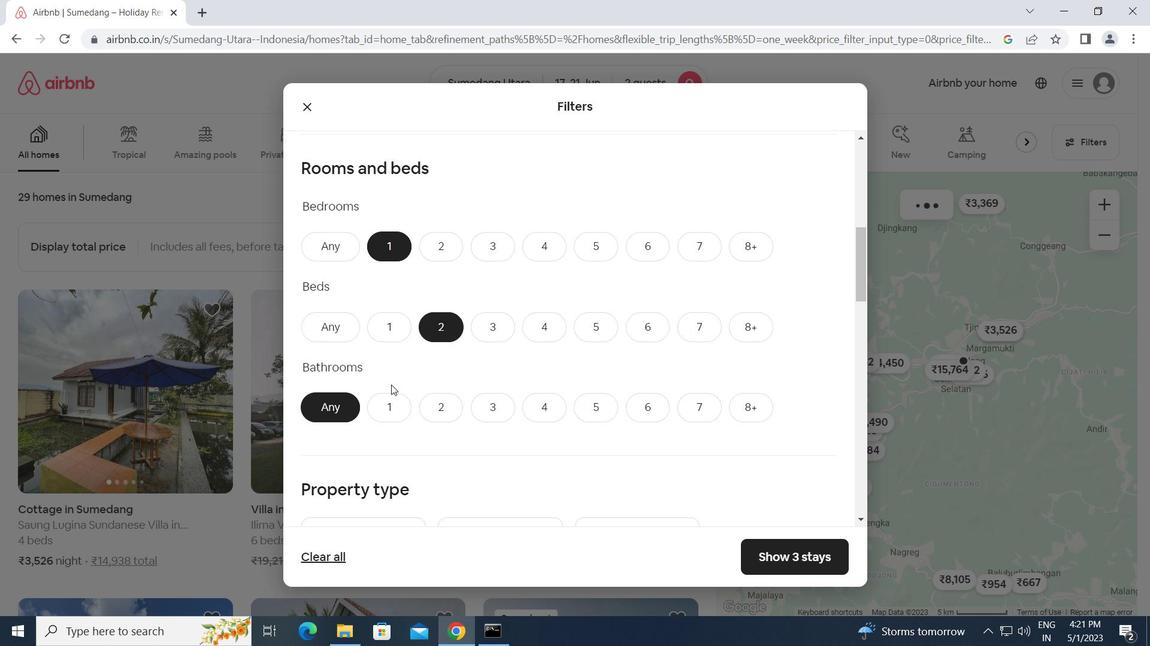 
Action: Mouse pressed left at (391, 398)
Screenshot: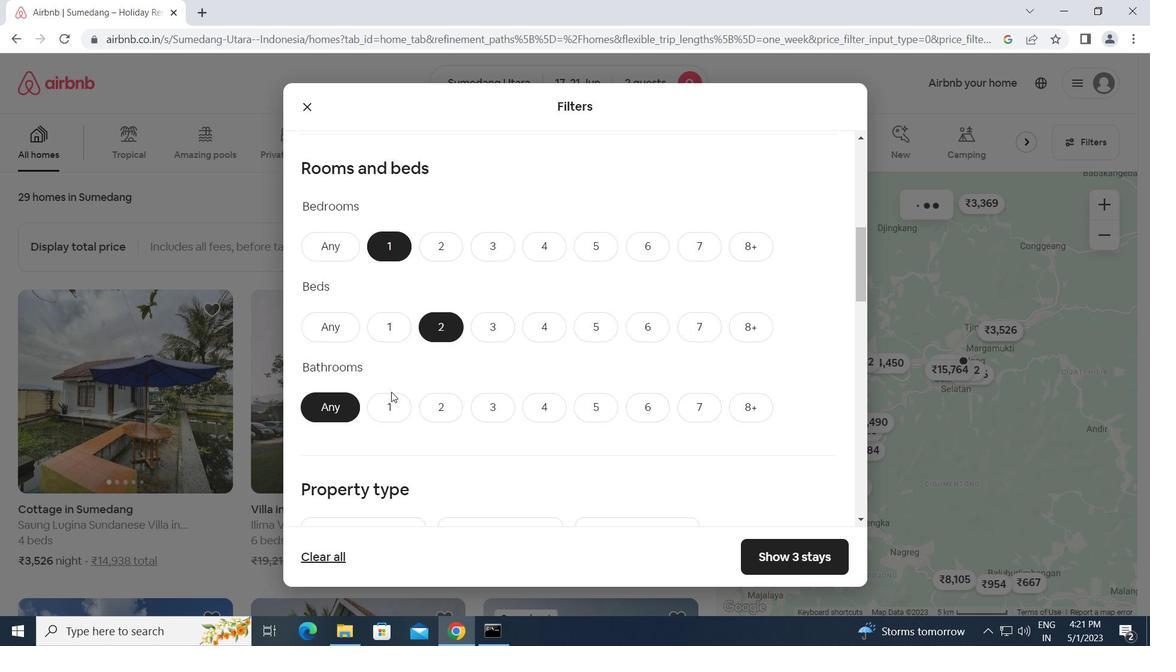 
Action: Mouse moved to (392, 403)
Screenshot: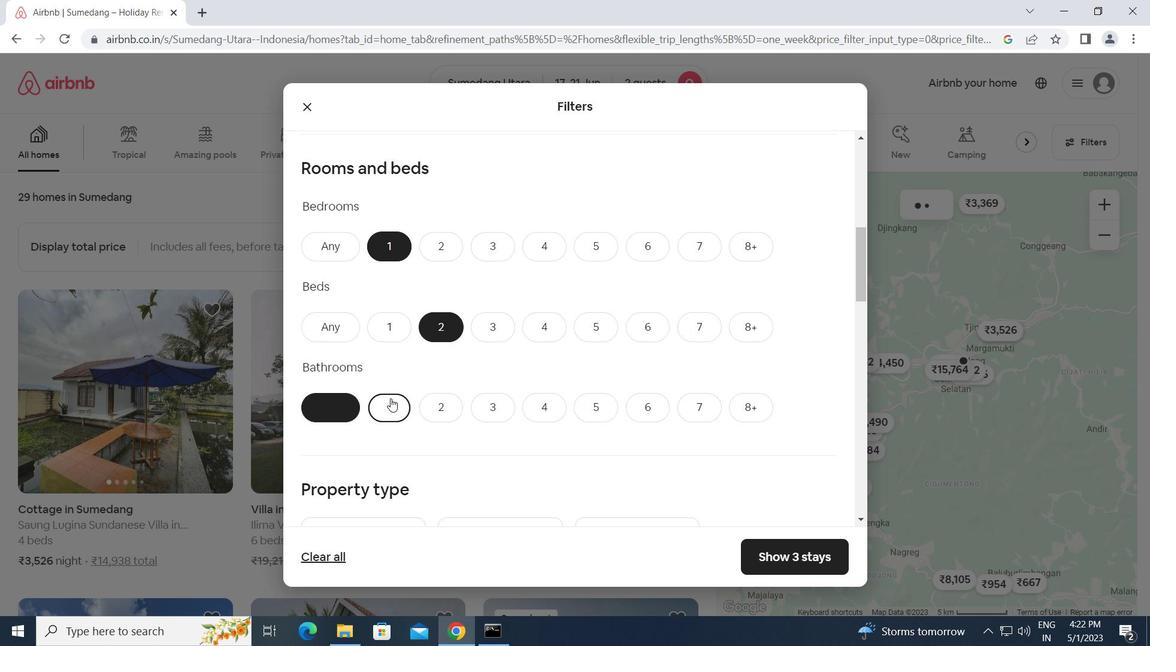 
Action: Mouse scrolled (392, 402) with delta (0, 0)
Screenshot: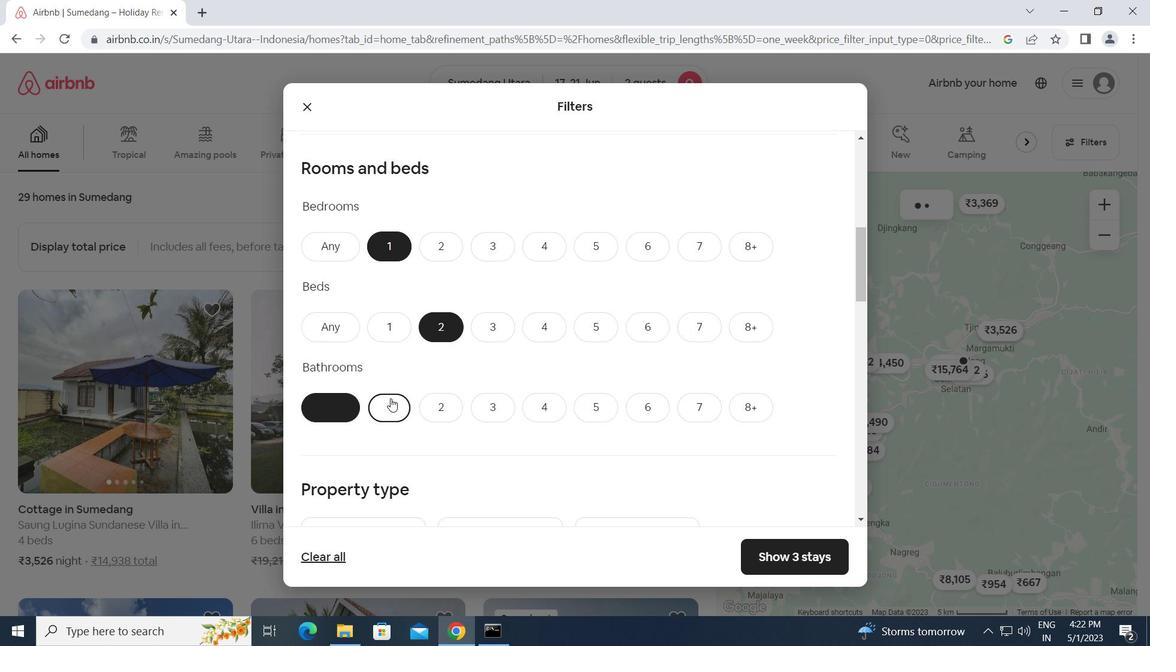 
Action: Mouse moved to (392, 403)
Screenshot: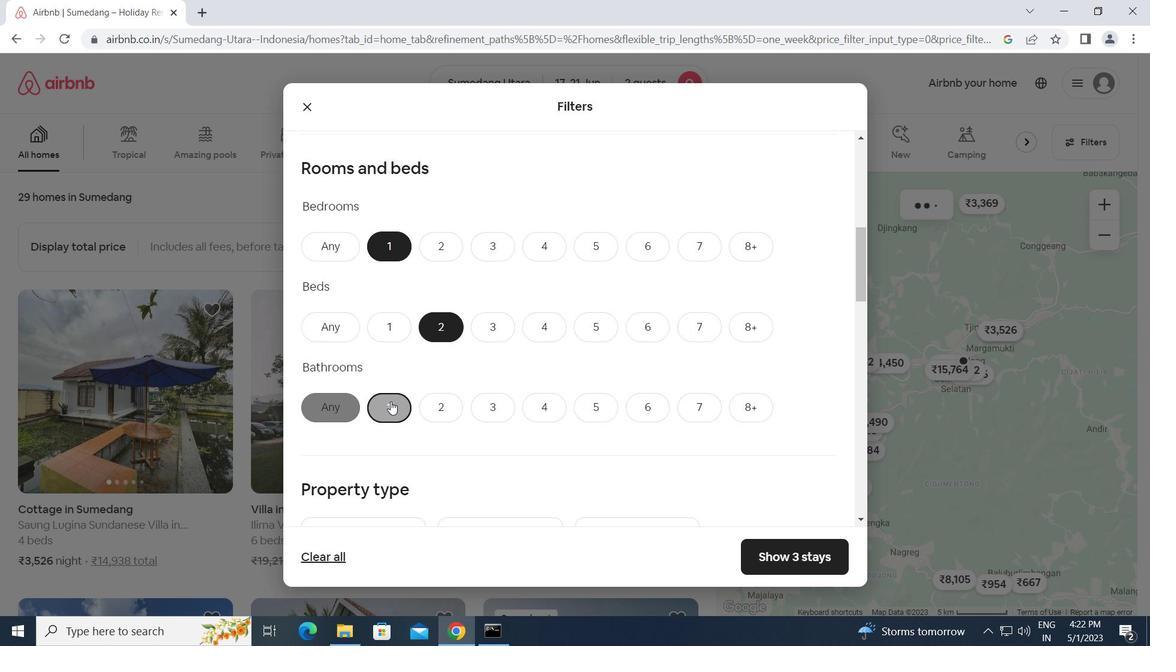 
Action: Mouse scrolled (392, 402) with delta (0, 0)
Screenshot: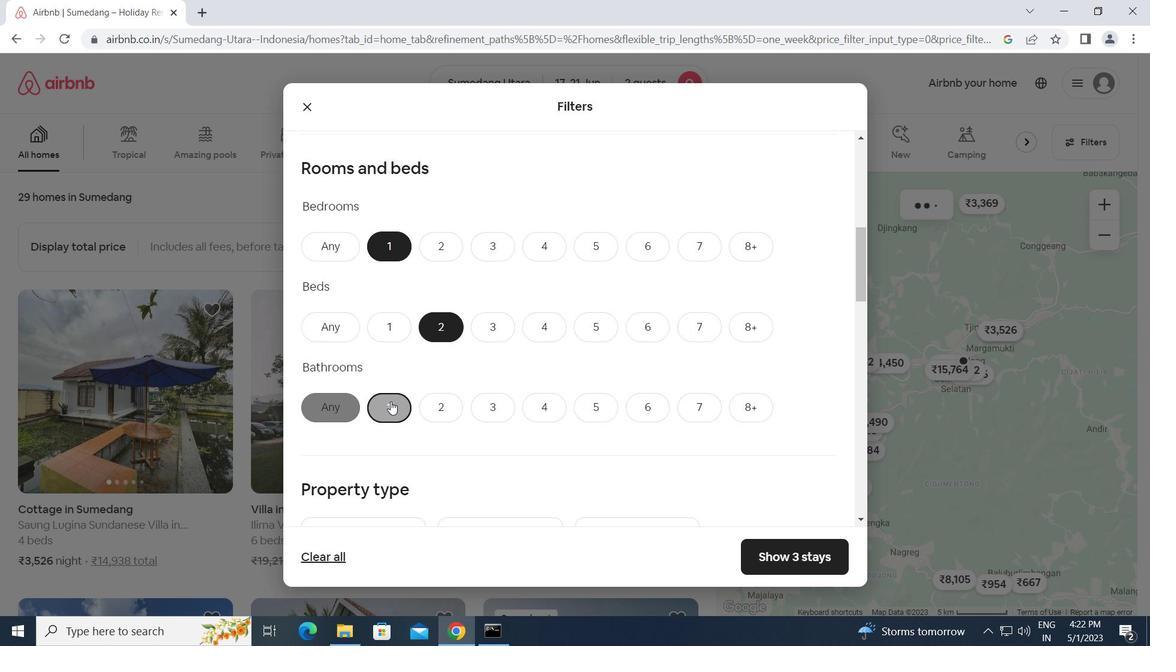 
Action: Mouse scrolled (392, 402) with delta (0, 0)
Screenshot: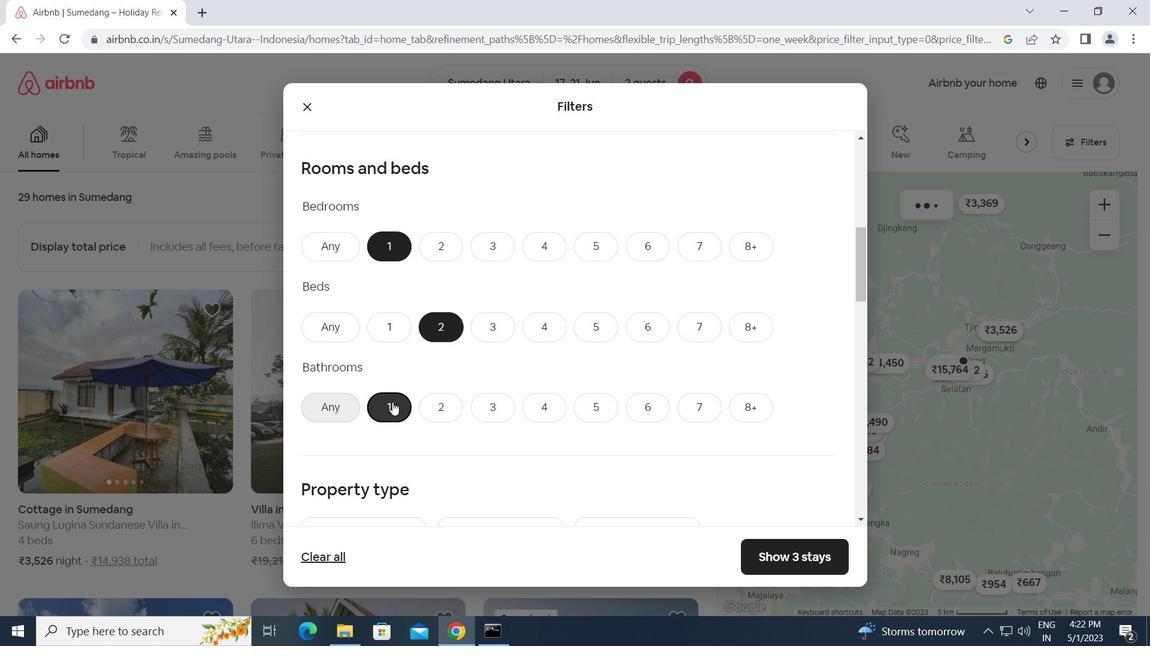 
Action: Mouse moved to (391, 352)
Screenshot: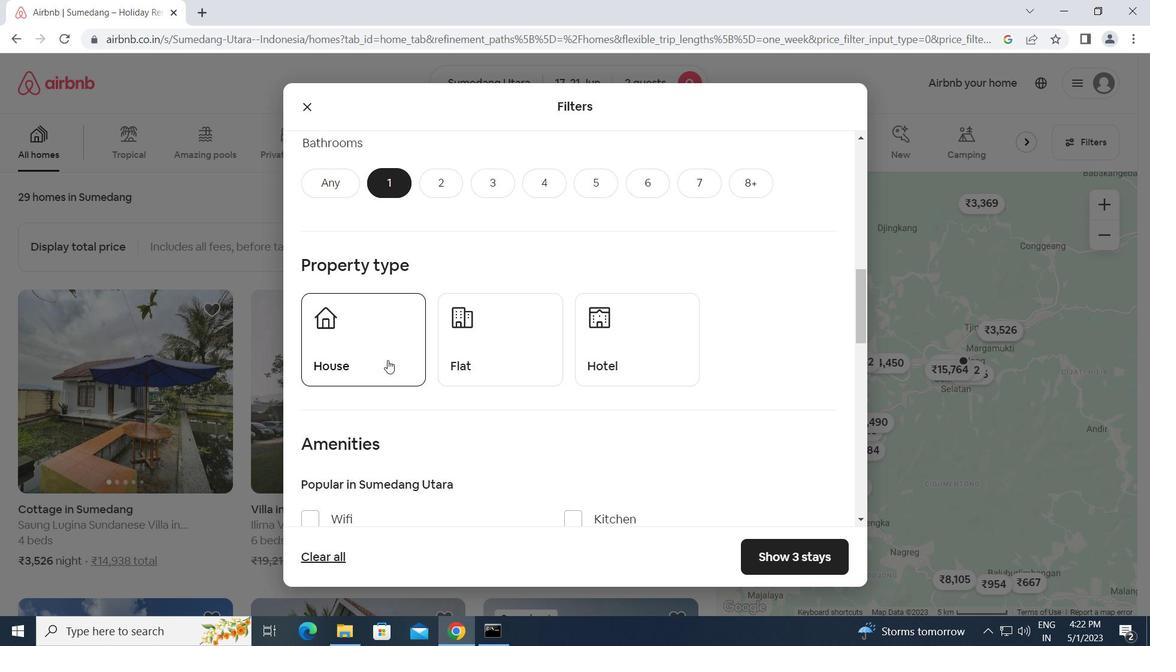 
Action: Mouse pressed left at (391, 352)
Screenshot: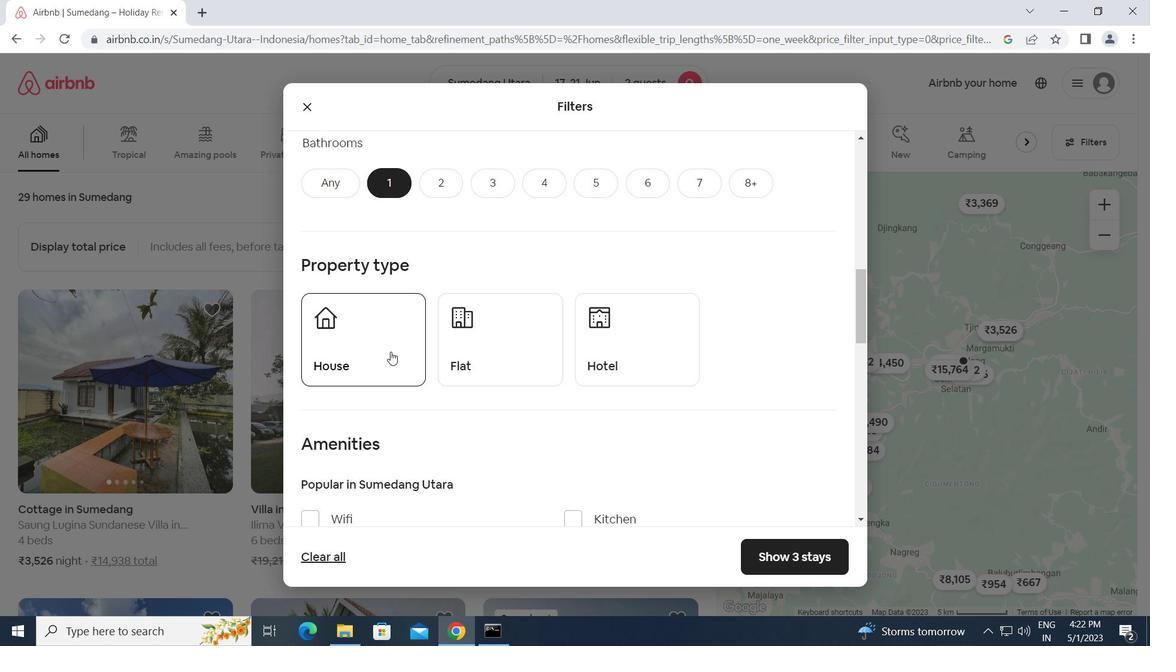 
Action: Mouse moved to (498, 350)
Screenshot: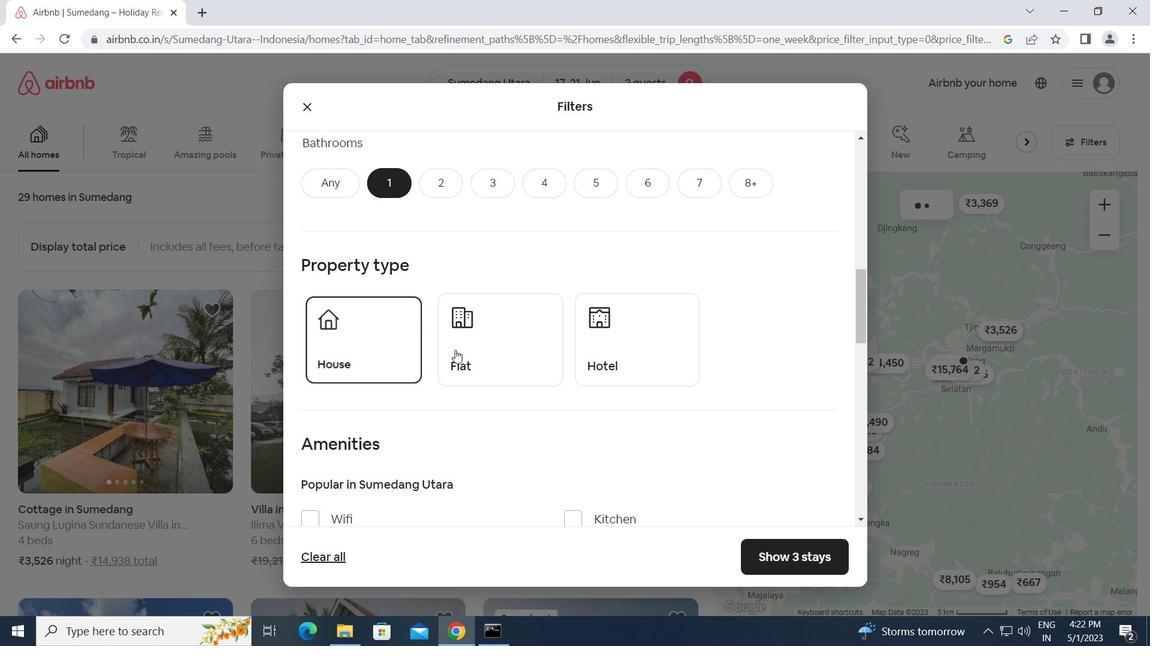 
Action: Mouse pressed left at (498, 350)
Screenshot: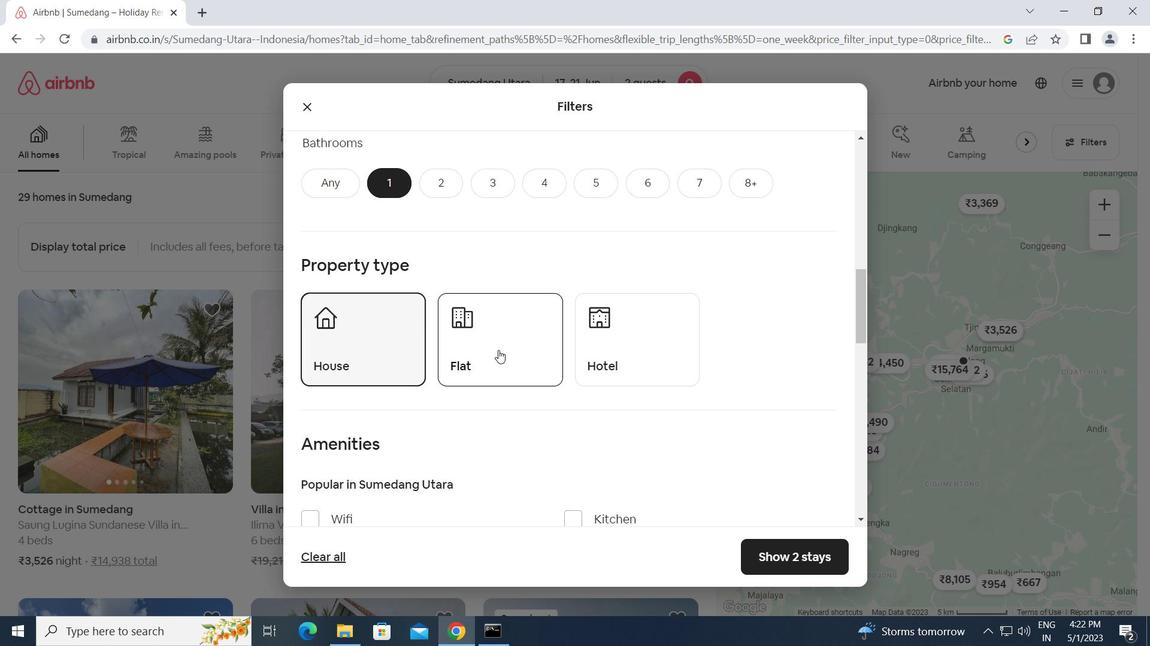 
Action: Mouse moved to (501, 376)
Screenshot: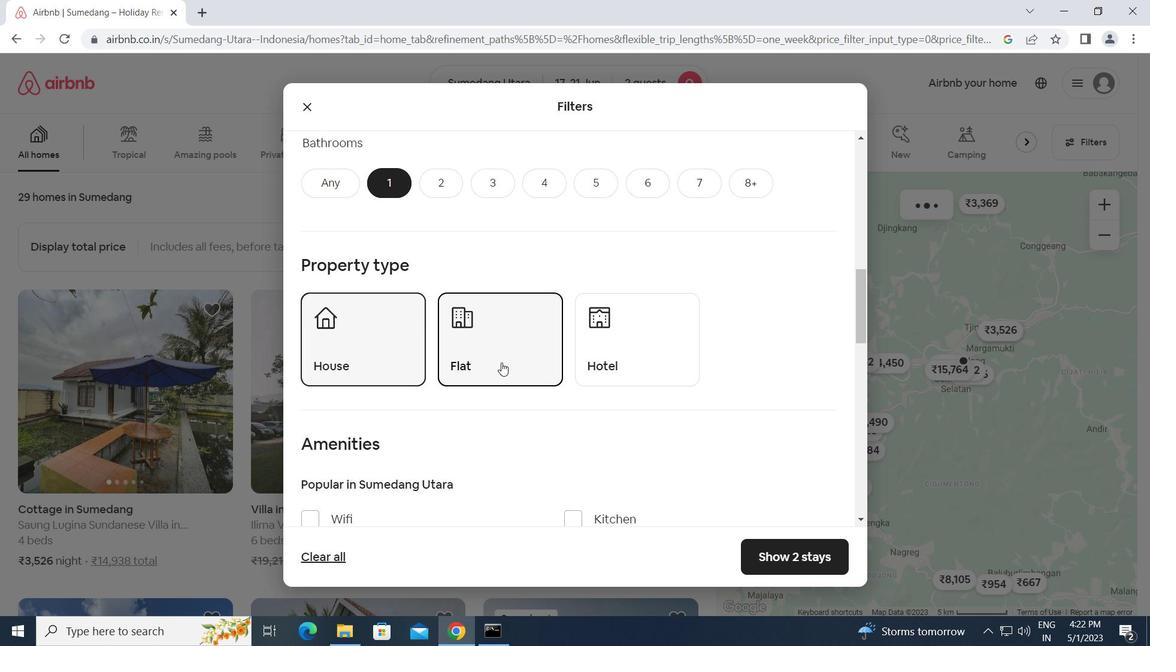 
Action: Mouse scrolled (501, 375) with delta (0, 0)
Screenshot: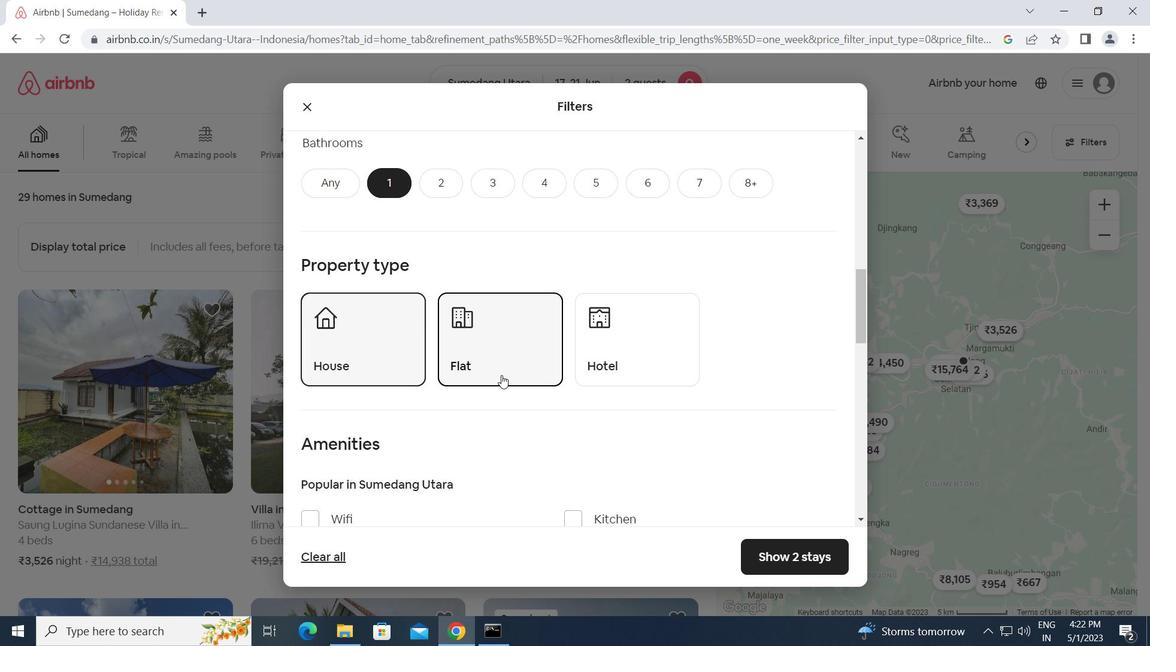 
Action: Mouse scrolled (501, 375) with delta (0, 0)
Screenshot: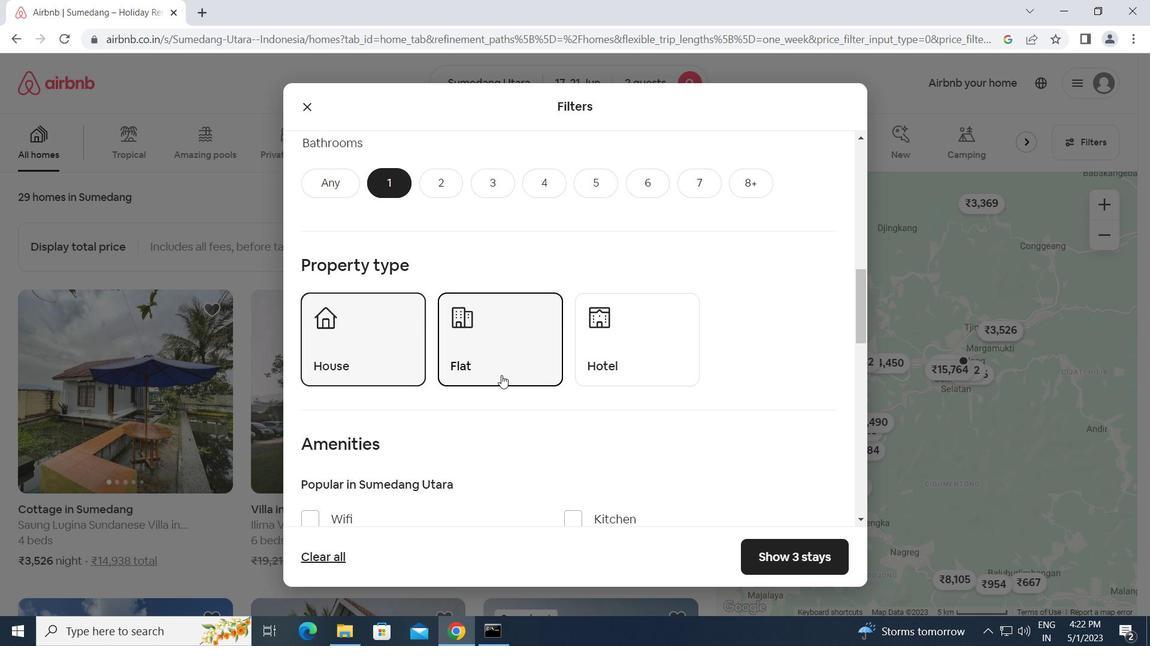 
Action: Mouse scrolled (501, 375) with delta (0, 0)
Screenshot: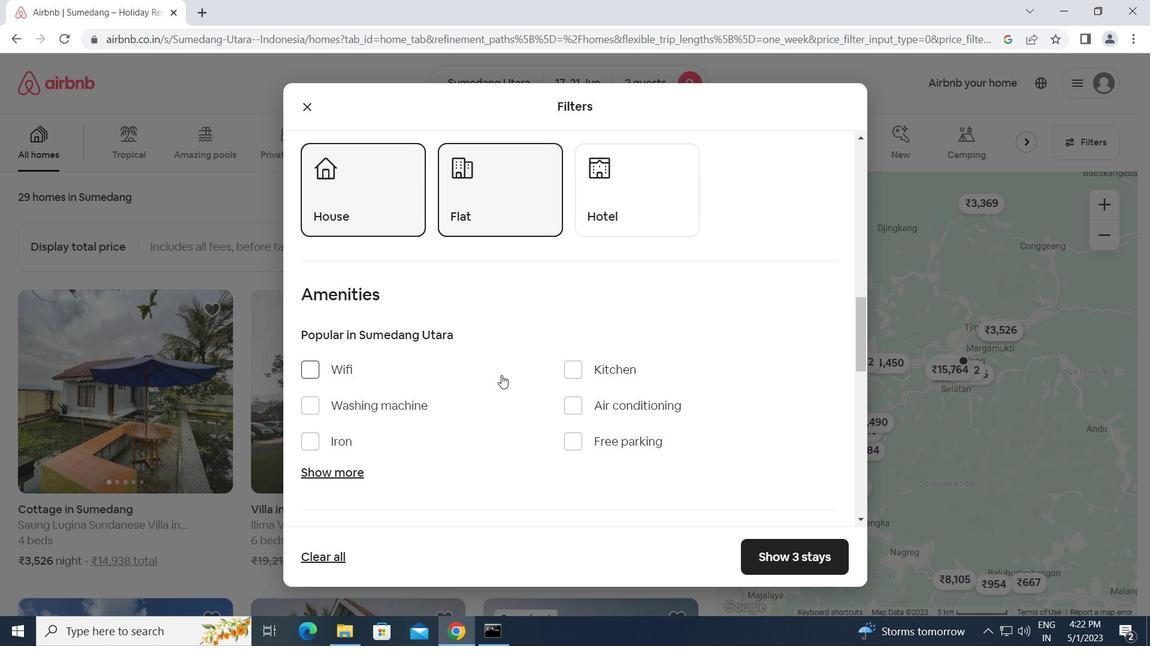
Action: Mouse moved to (313, 289)
Screenshot: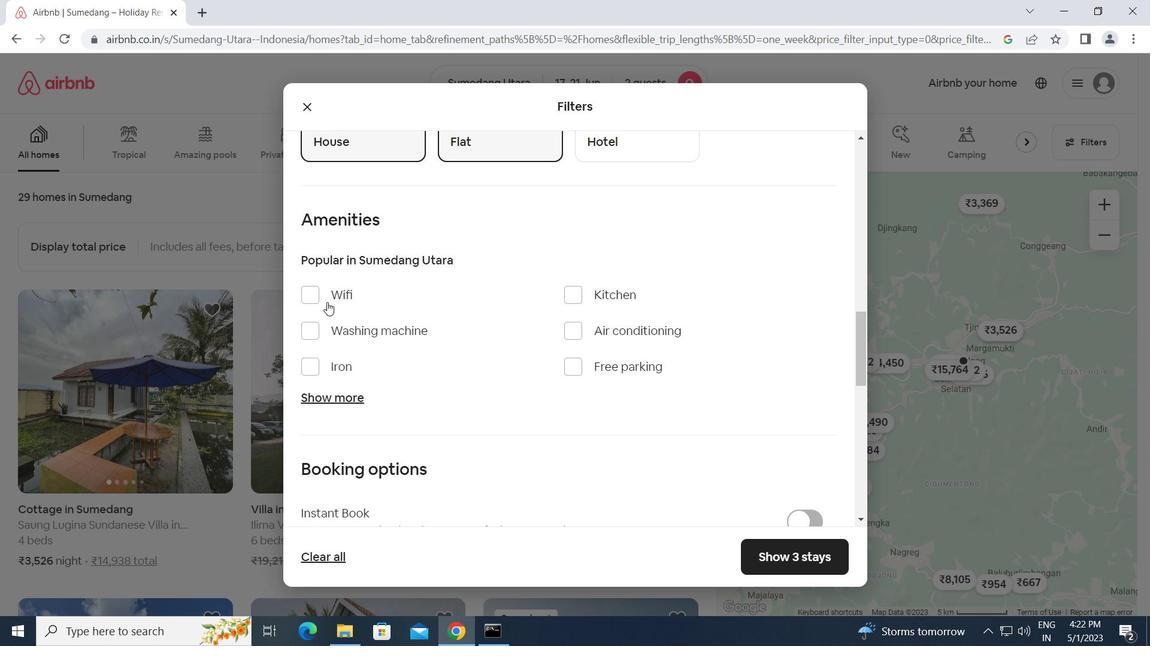 
Action: Mouse pressed left at (313, 289)
Screenshot: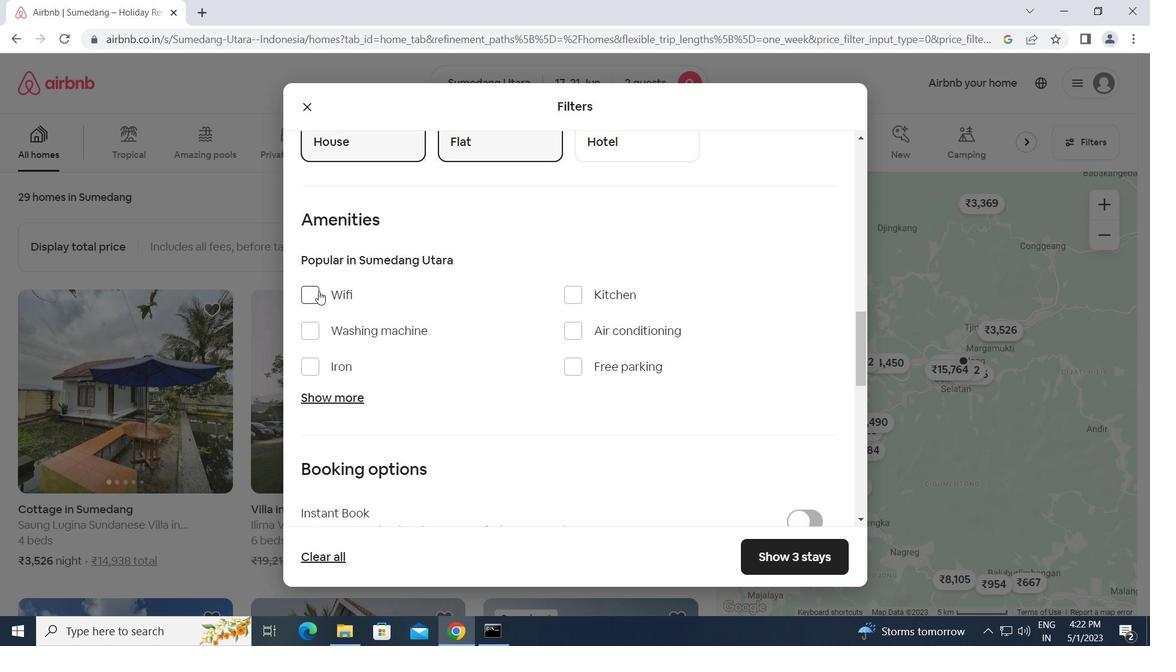 
Action: Mouse moved to (442, 364)
Screenshot: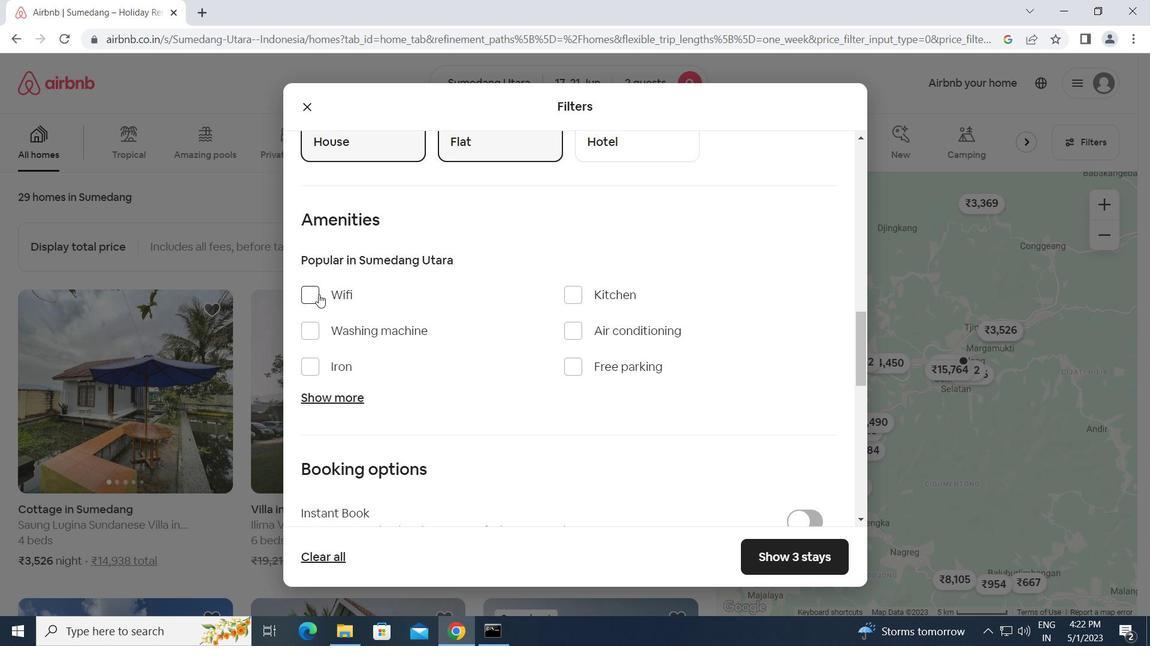 
Action: Mouse scrolled (442, 363) with delta (0, 0)
Screenshot: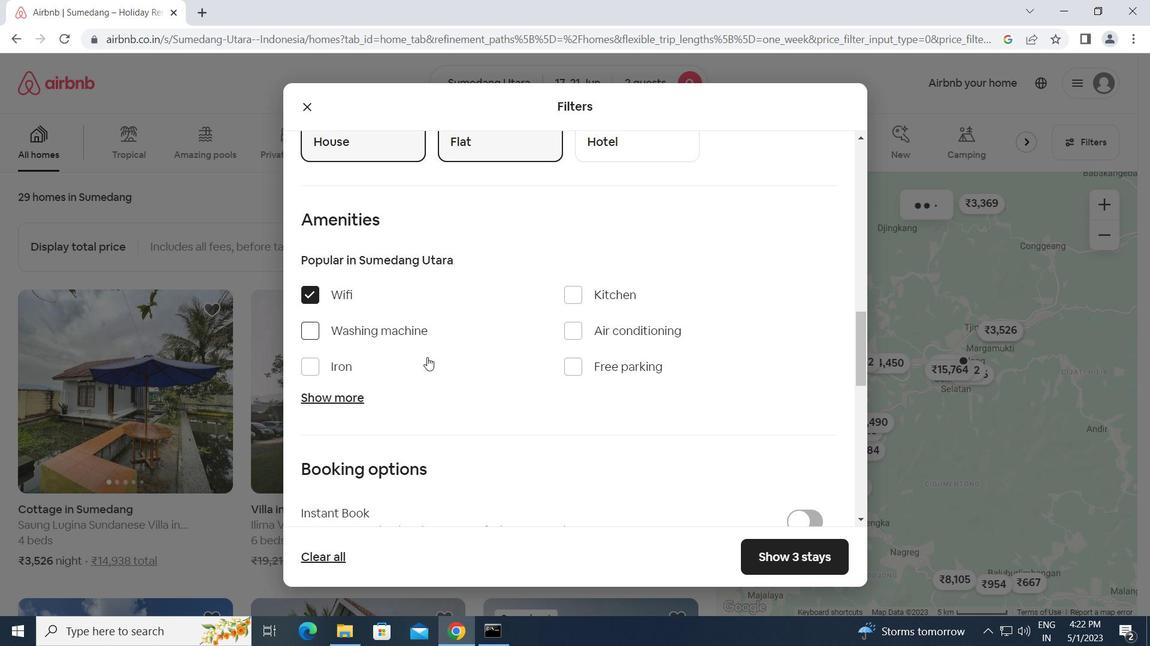 
Action: Mouse scrolled (442, 363) with delta (0, 0)
Screenshot: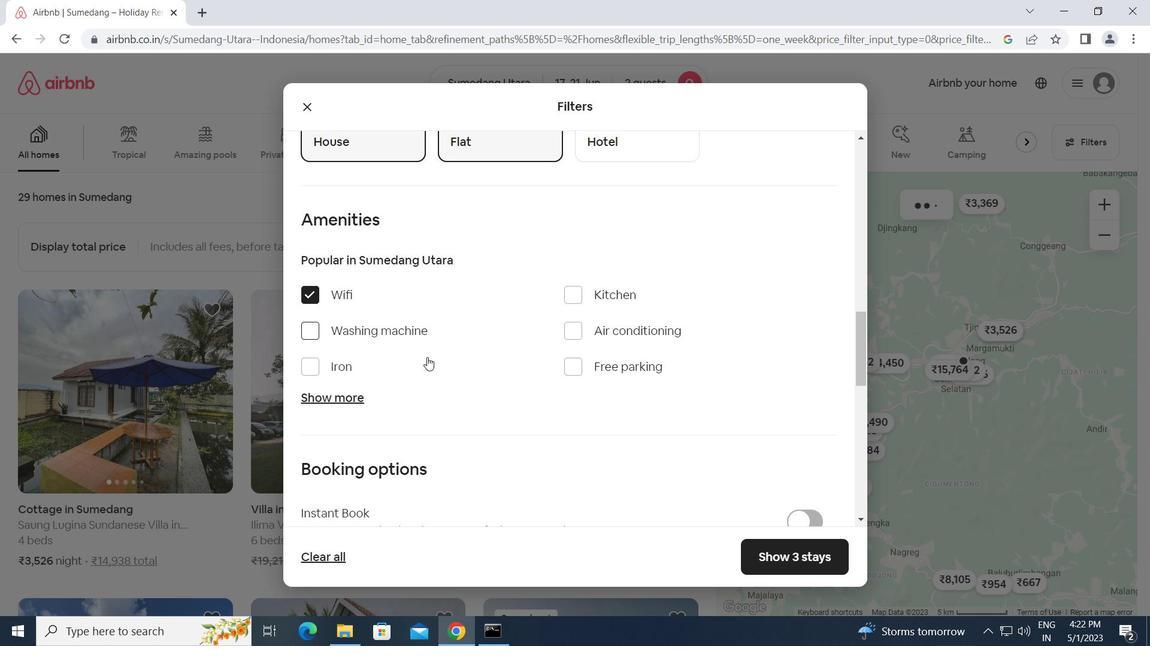 
Action: Mouse moved to (442, 364)
Screenshot: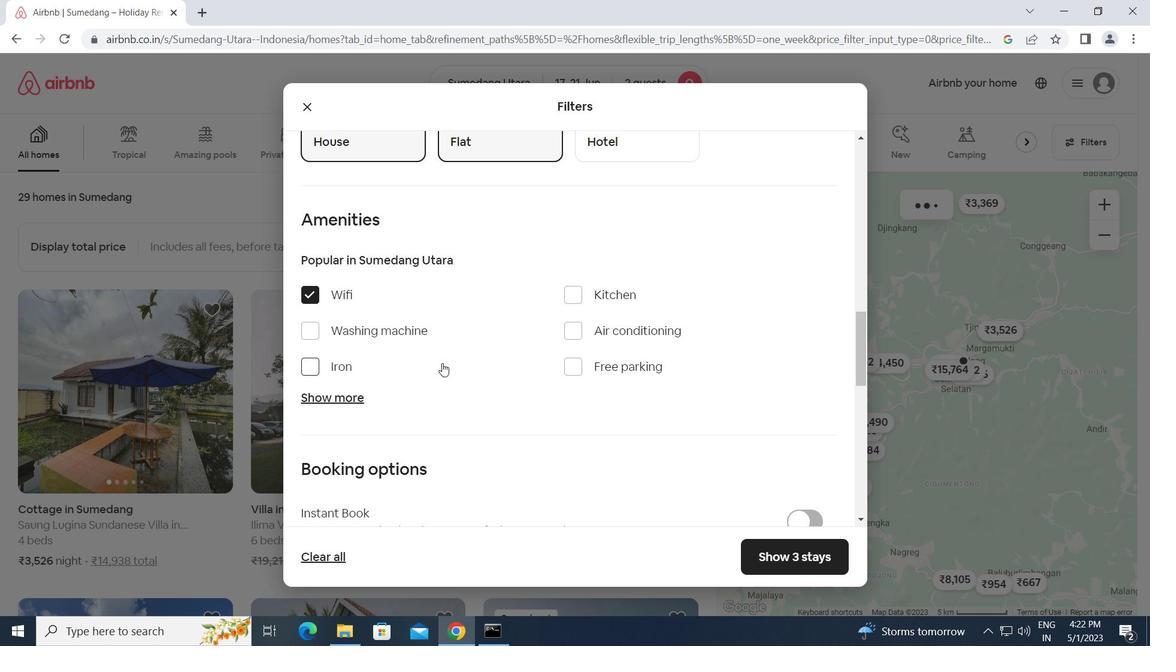 
Action: Mouse scrolled (442, 364) with delta (0, 0)
Screenshot: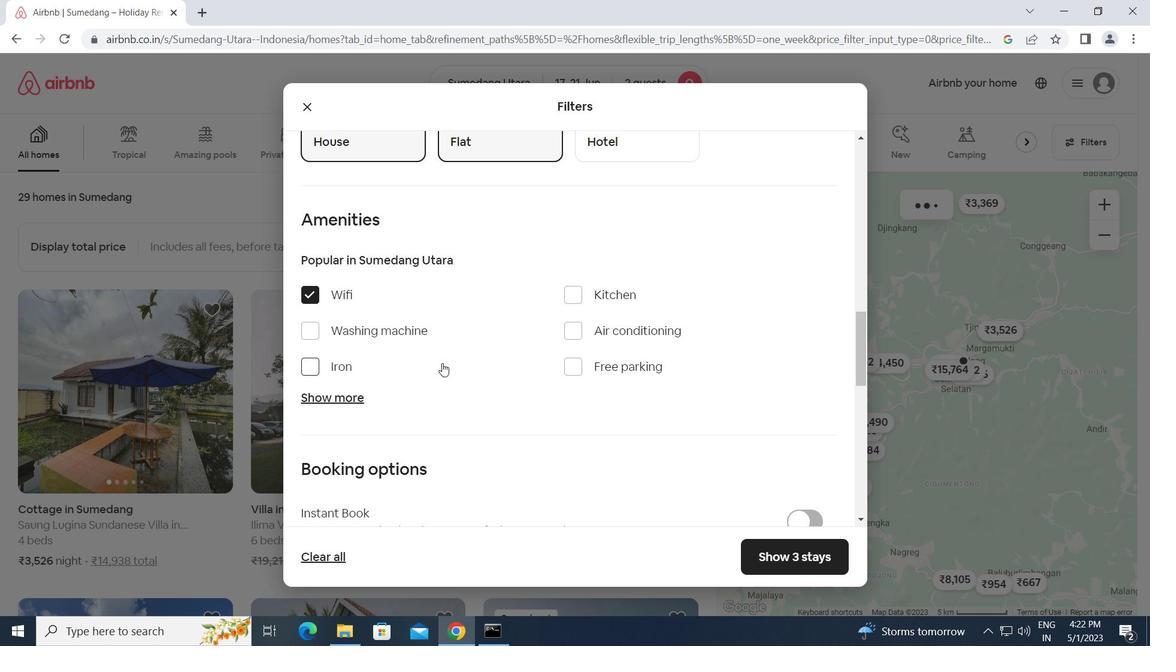 
Action: Mouse moved to (799, 337)
Screenshot: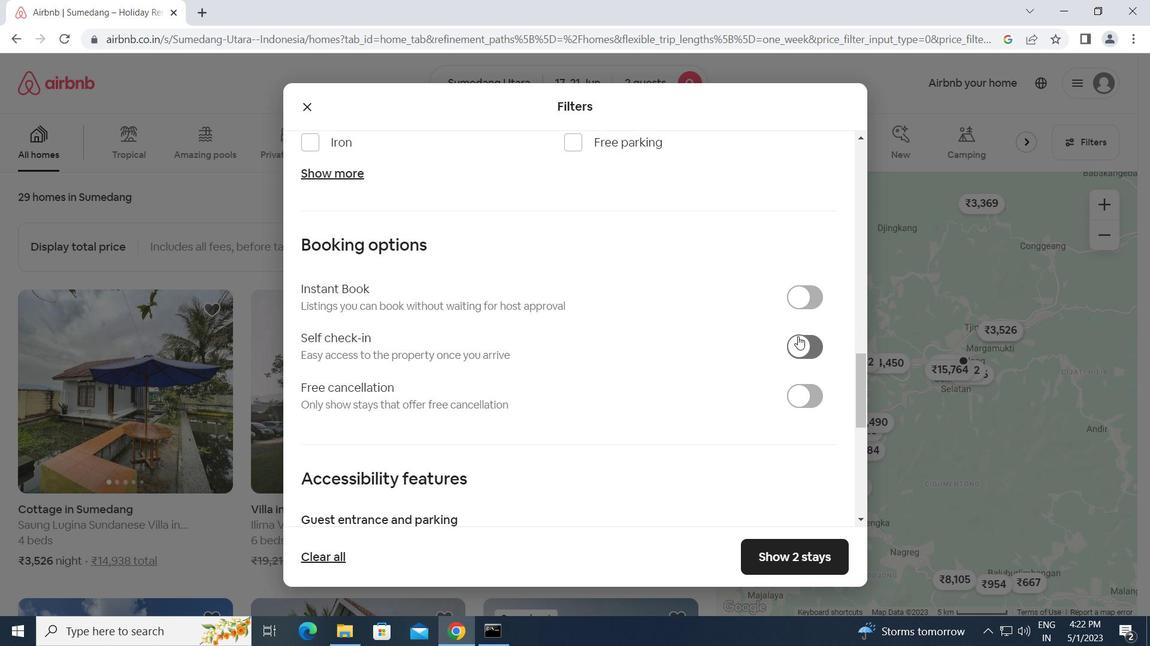 
Action: Mouse pressed left at (799, 337)
Screenshot: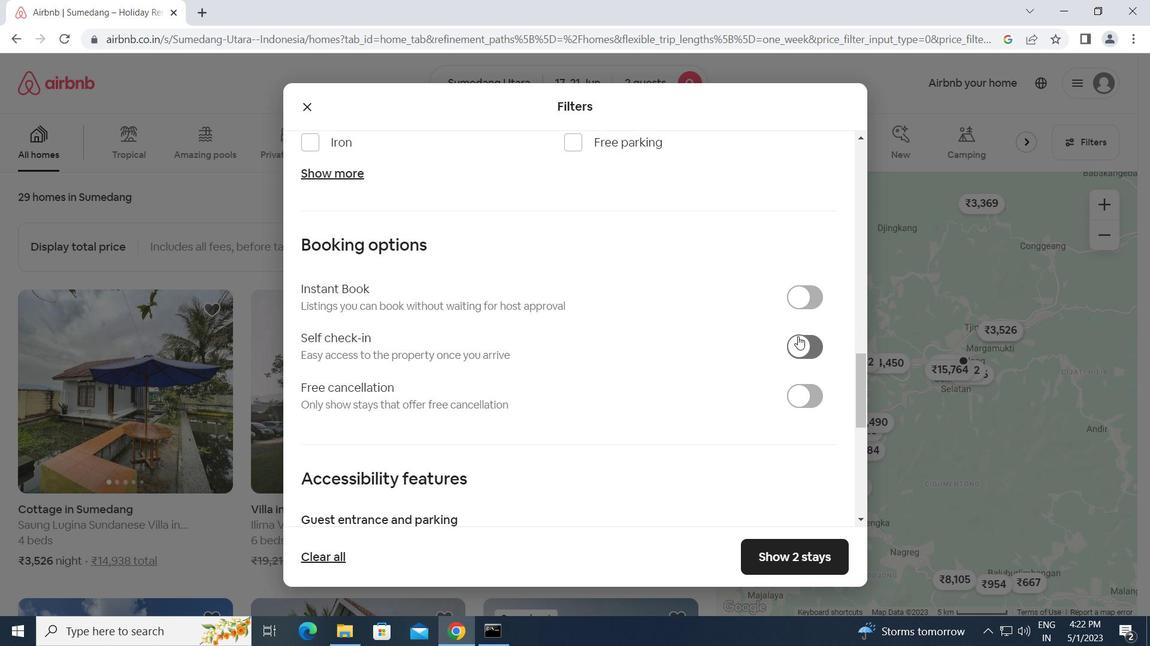 
Action: Mouse moved to (488, 479)
Screenshot: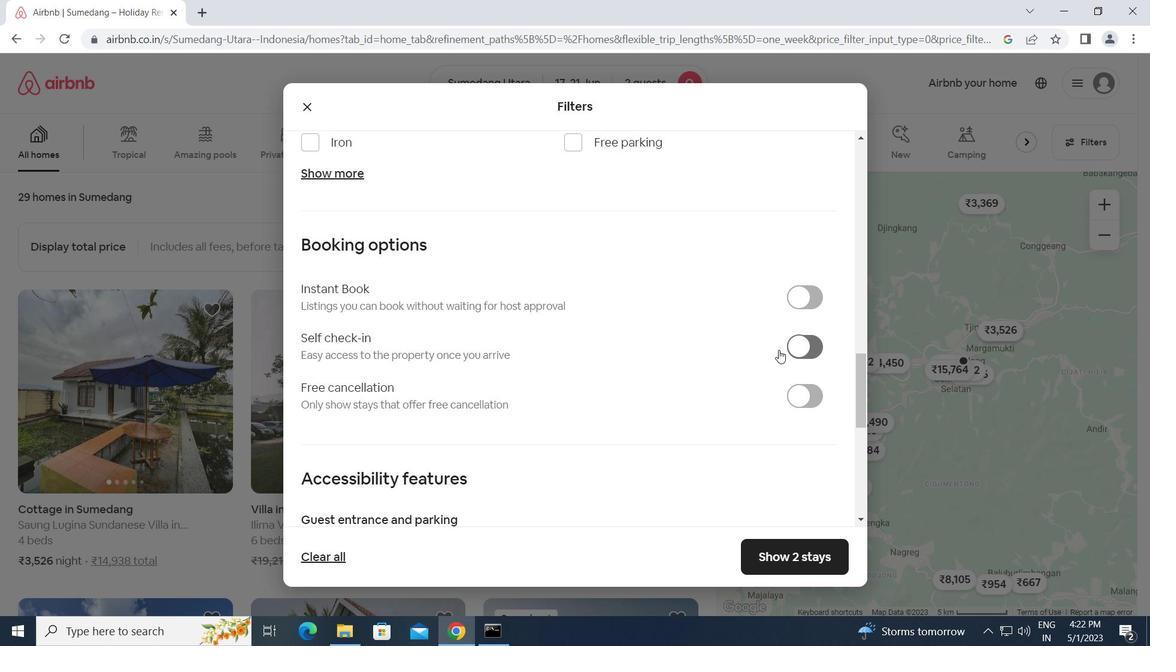
Action: Mouse scrolled (488, 479) with delta (0, 0)
Screenshot: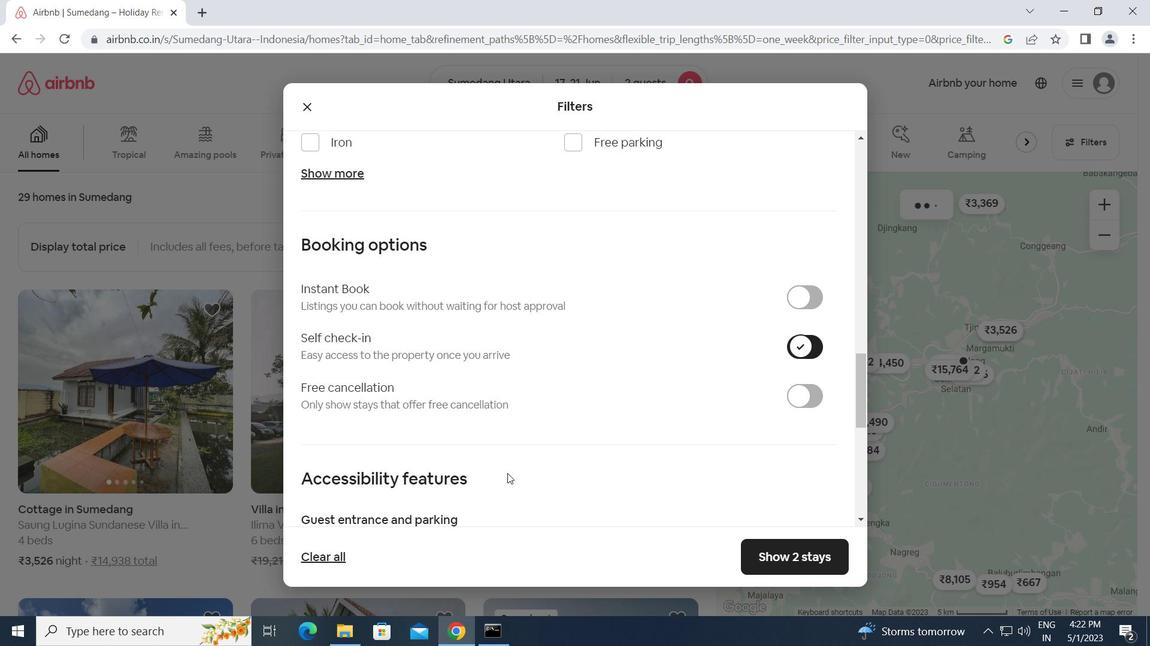 
Action: Mouse scrolled (488, 479) with delta (0, 0)
Screenshot: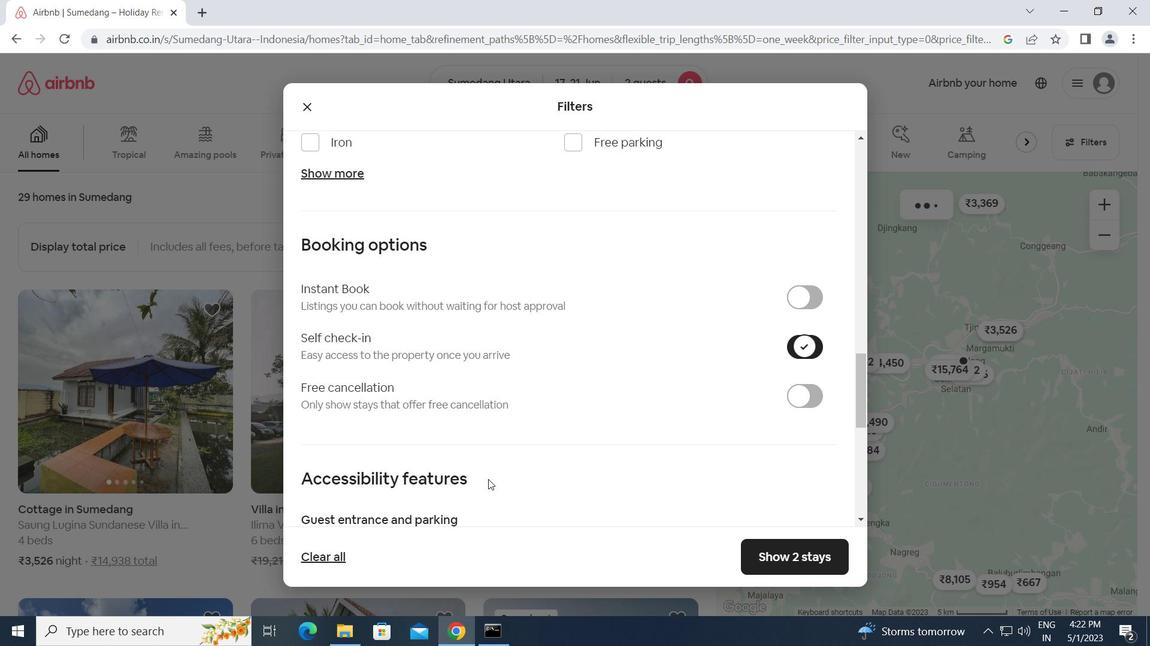
Action: Mouse scrolled (488, 479) with delta (0, 0)
Screenshot: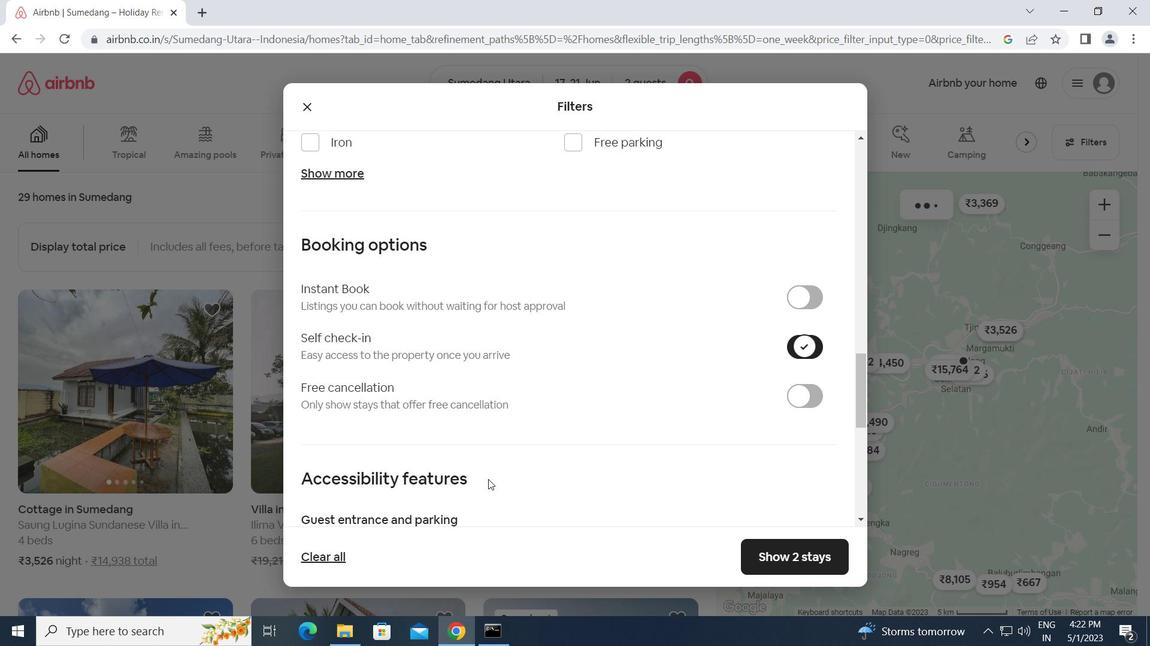 
Action: Mouse scrolled (488, 479) with delta (0, 0)
Screenshot: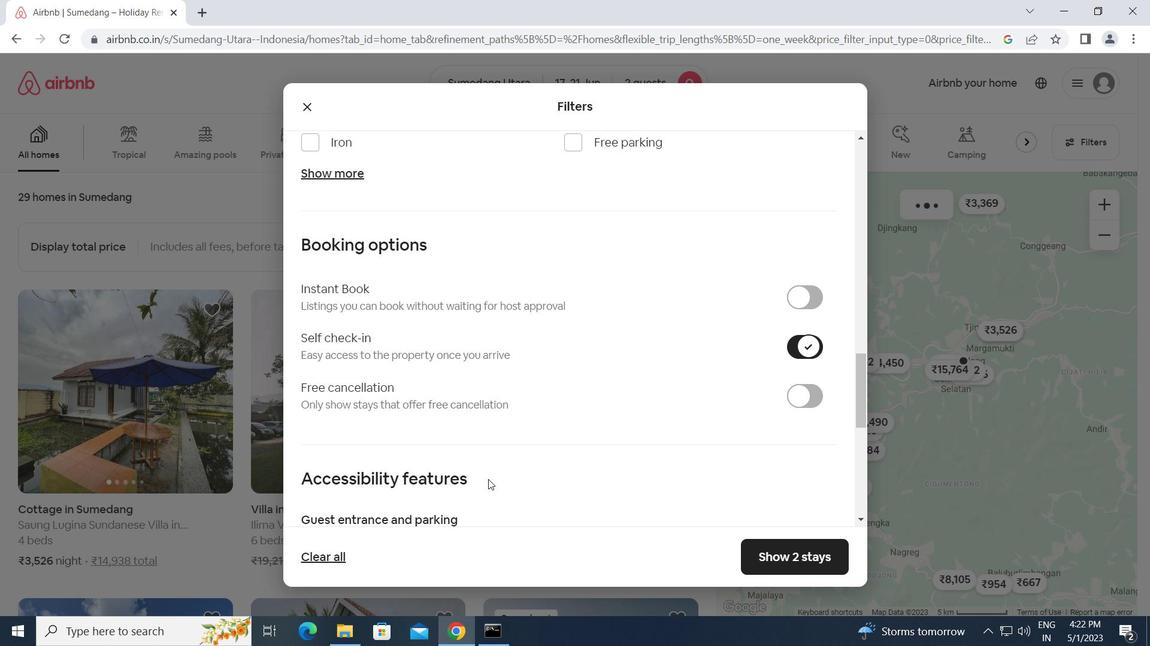 
Action: Mouse scrolled (488, 479) with delta (0, 0)
Screenshot: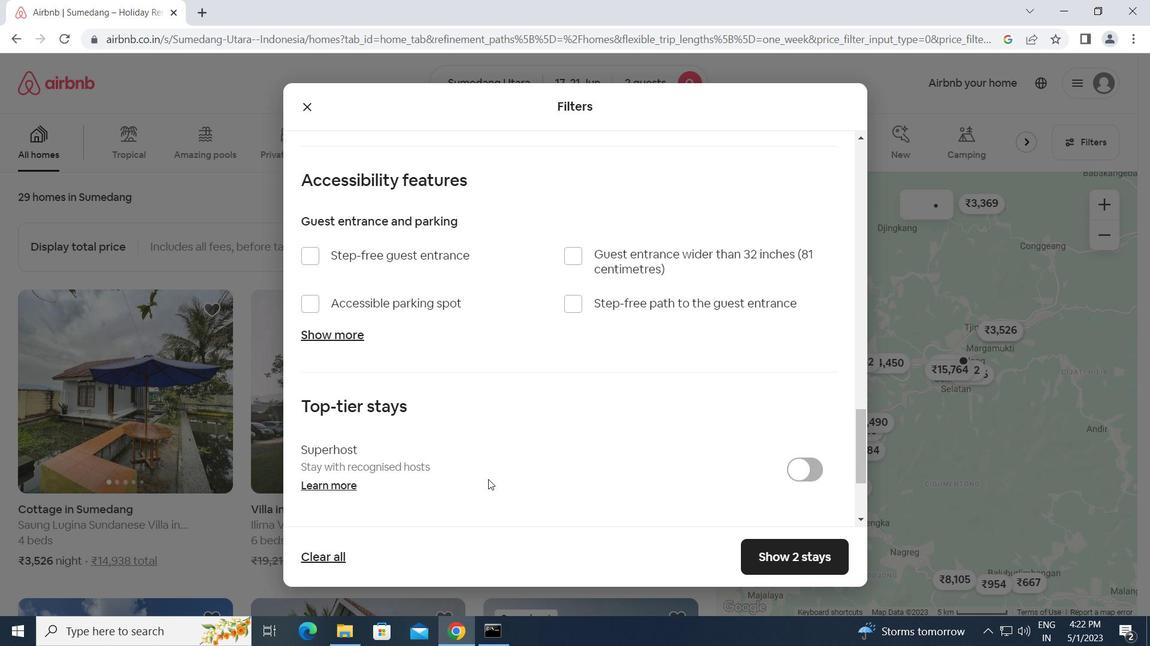 
Action: Mouse scrolled (488, 479) with delta (0, 0)
Screenshot: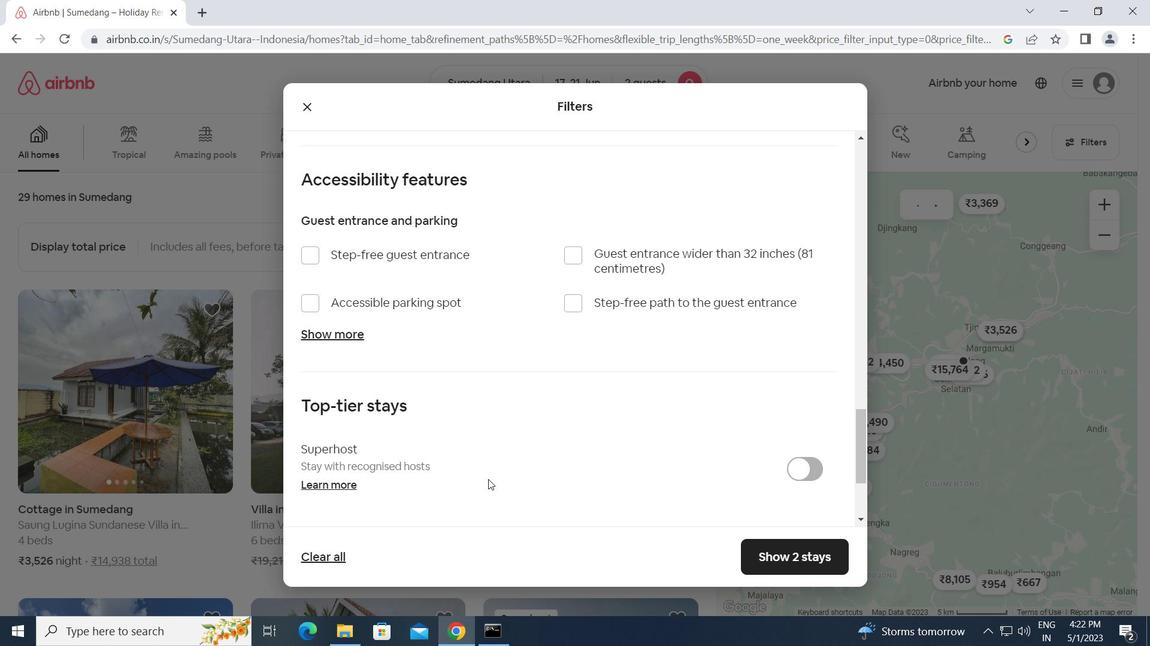 
Action: Mouse scrolled (488, 479) with delta (0, 0)
Screenshot: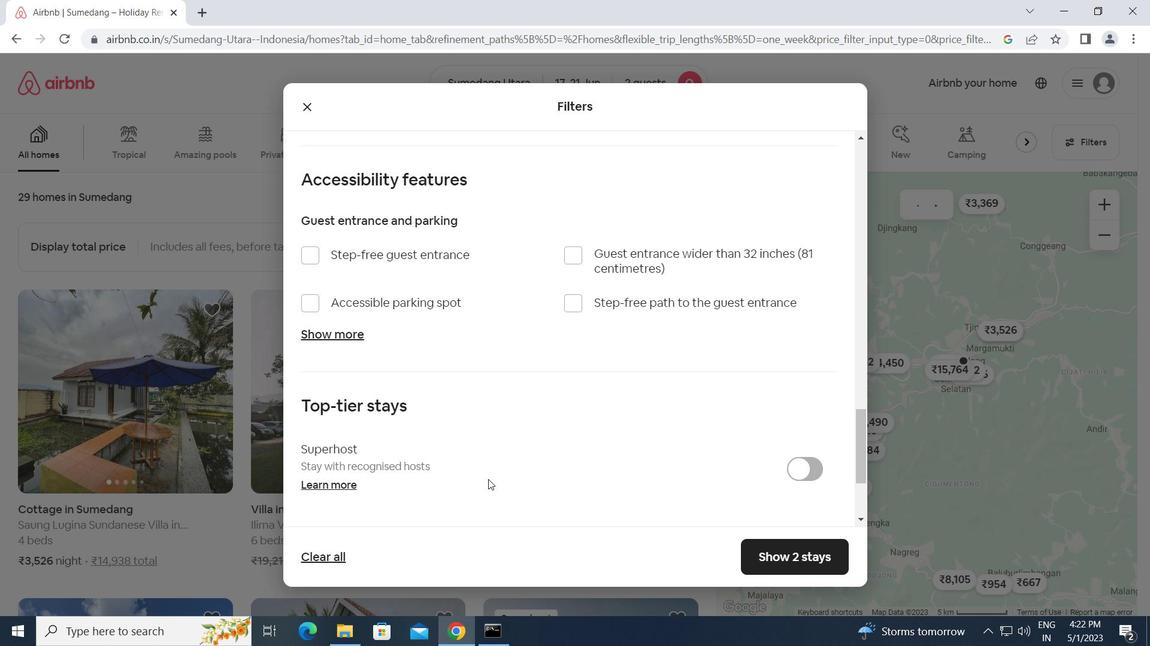 
Action: Mouse scrolled (488, 479) with delta (0, 0)
Screenshot: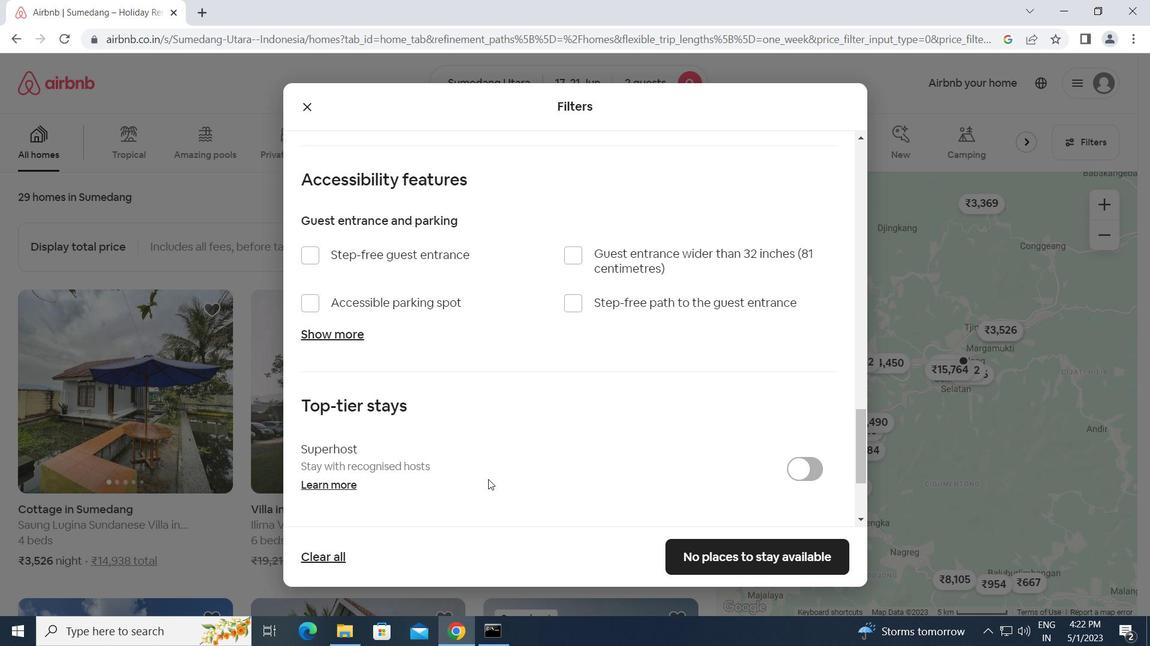 
Action: Mouse moved to (293, 448)
Screenshot: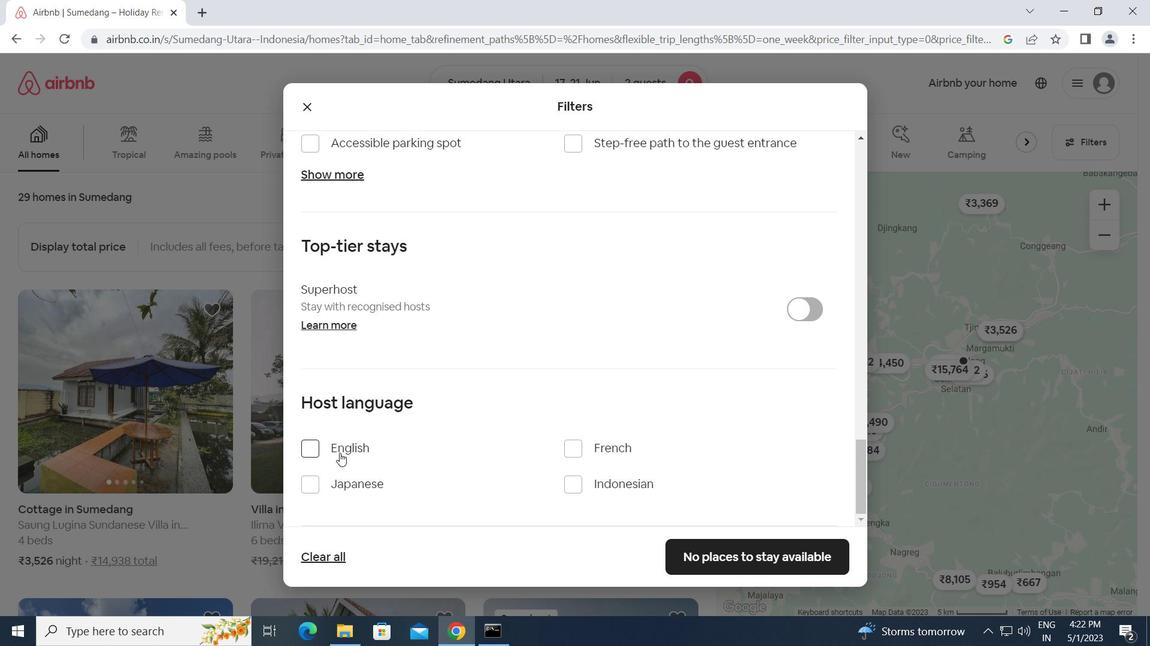 
Action: Mouse pressed left at (293, 448)
Screenshot: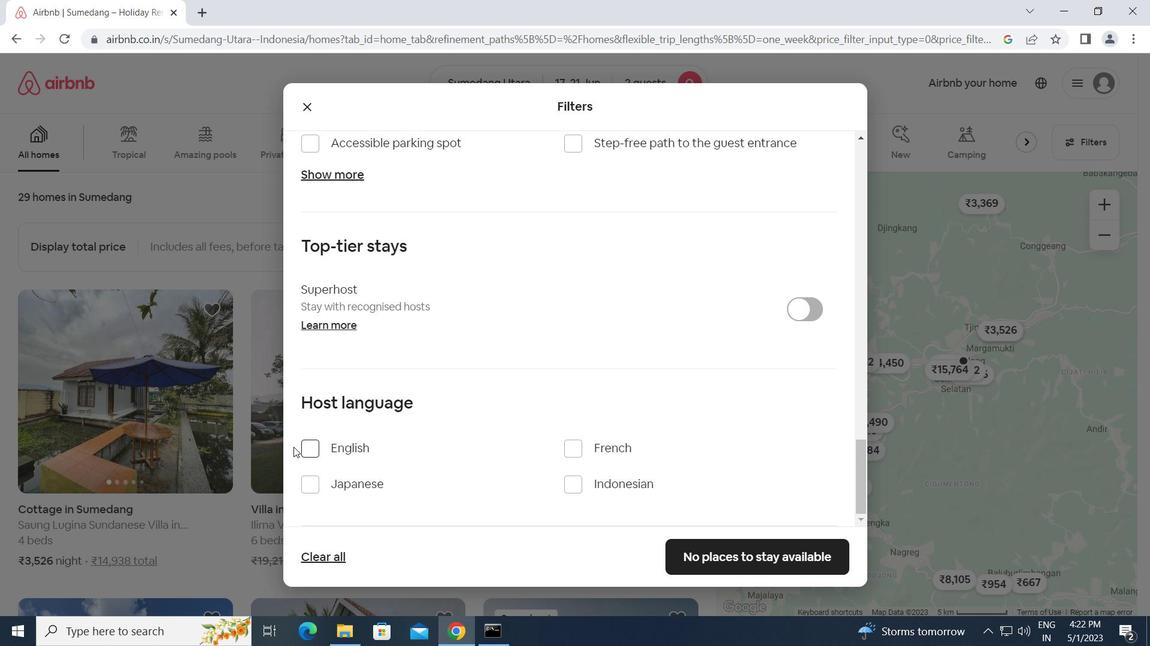 
Action: Mouse moved to (307, 445)
Screenshot: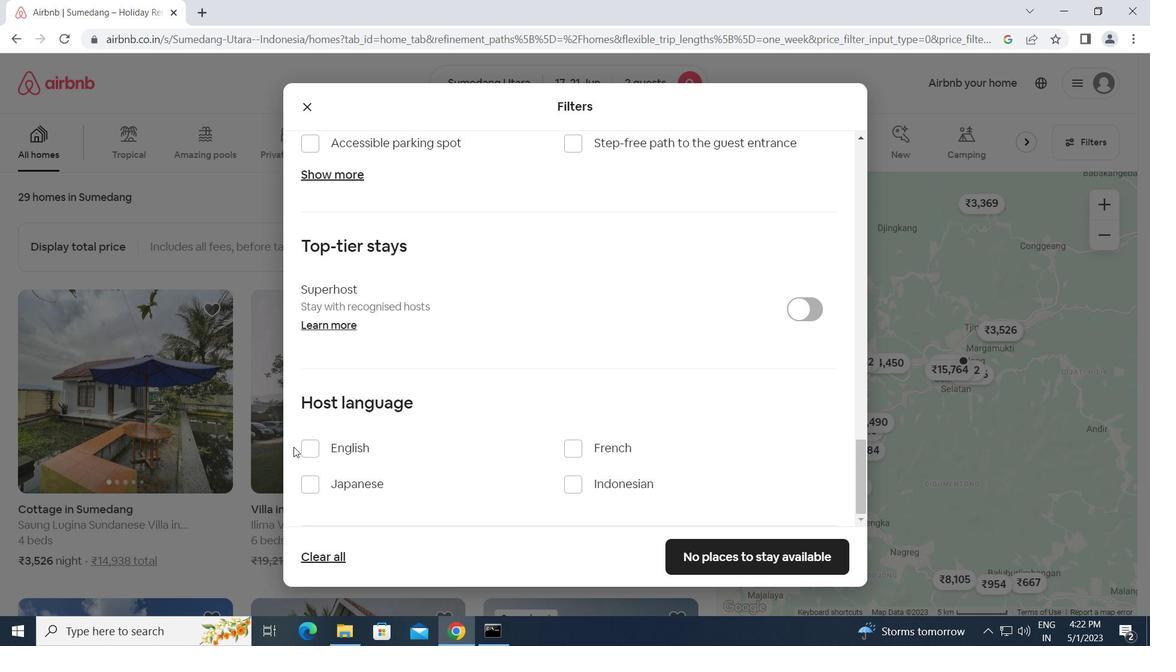 
Action: Mouse pressed left at (307, 445)
Screenshot: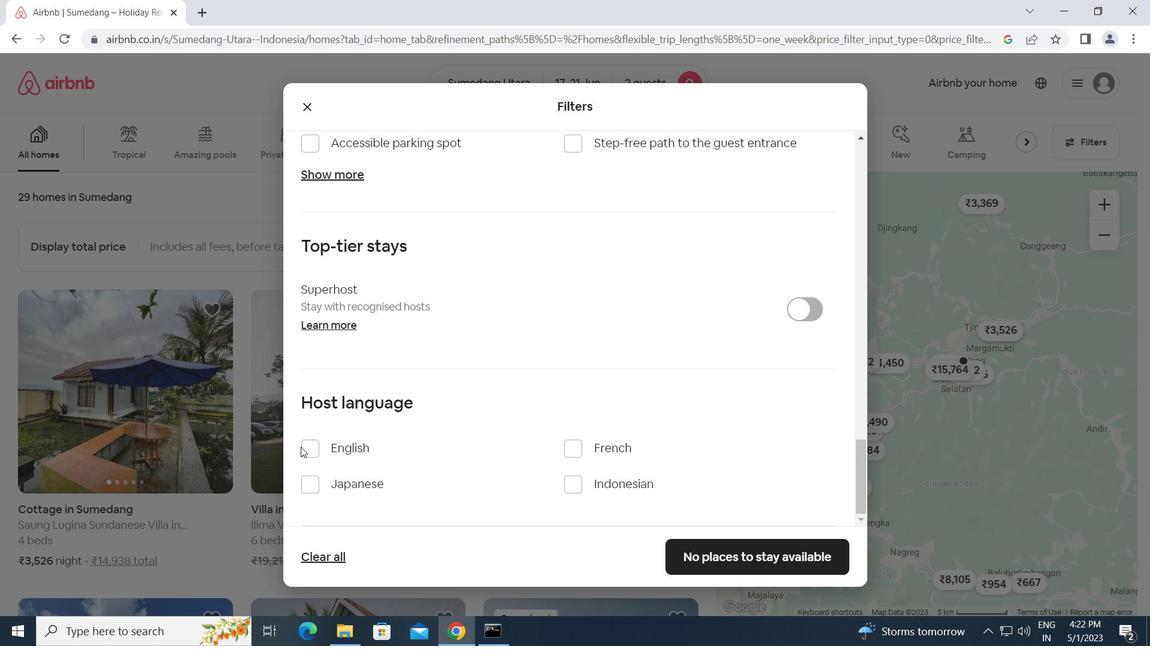 
Action: Mouse moved to (707, 545)
Screenshot: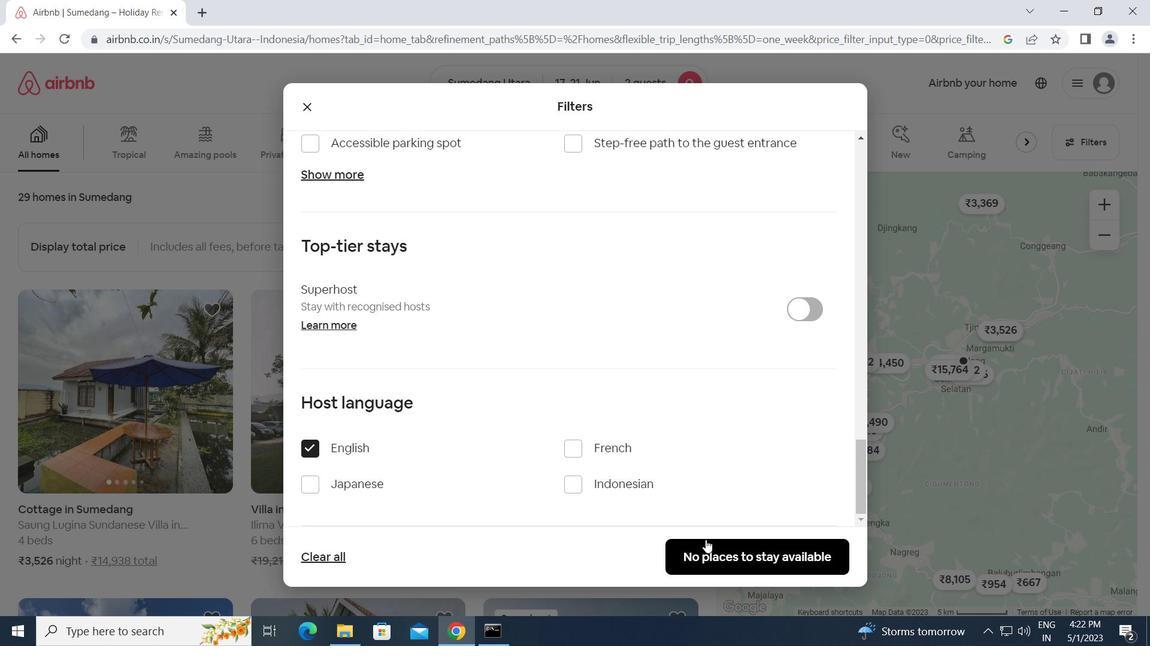 
Action: Mouse pressed left at (707, 545)
Screenshot: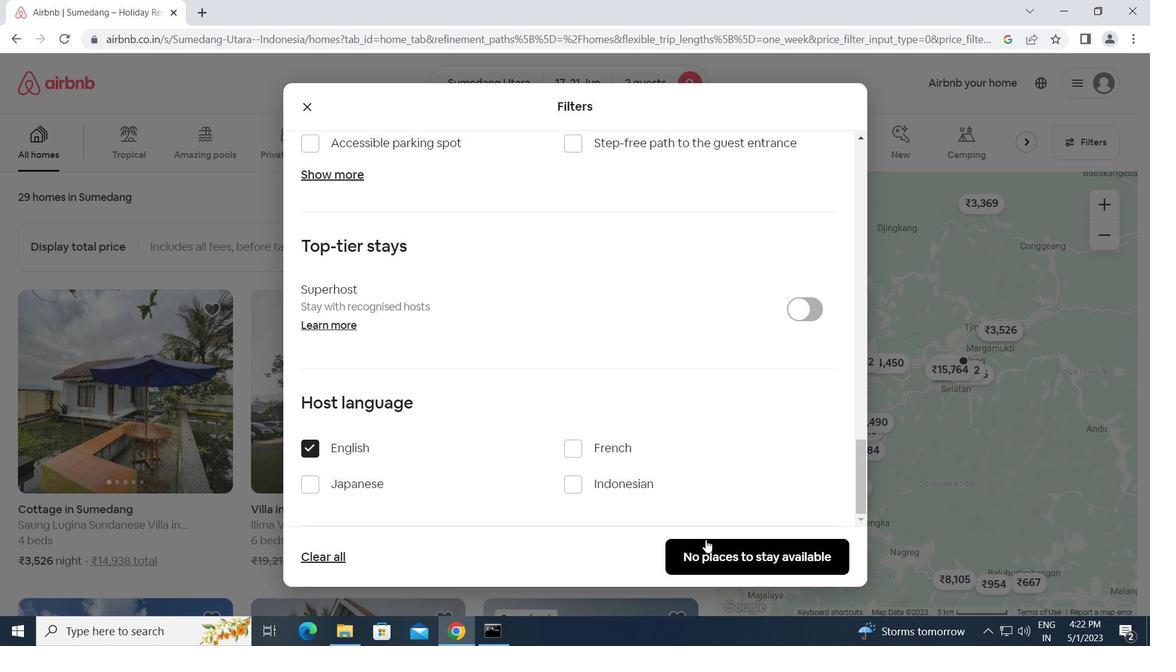 
Action: Mouse moved to (707, 545)
Screenshot: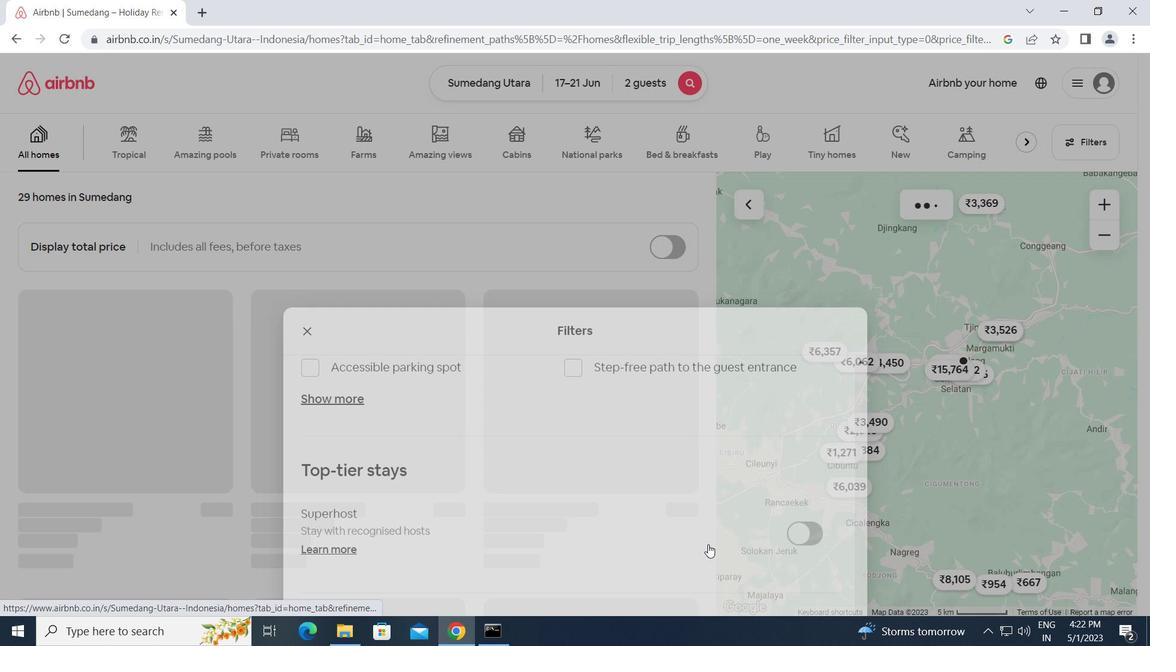 
